 Task: Open Card Card0000000163 in Board Board0000000041 in Workspace WS0000000014 in Trello. Add Member carxxstreet791@gmail.com to Card Card0000000163 in Board Board0000000041 in Workspace WS0000000014 in Trello. Add Orange Label titled Label0000000163 to Card Card0000000163 in Board Board0000000041 in Workspace WS0000000014 in Trello. Add Checklist CL0000000163 to Card Card0000000163 in Board Board0000000041 in Workspace WS0000000014 in Trello. Add Dates with Start Date as Oct 01 2023 and Due Date as Oct 31 2023 to Card Card0000000163 in Board Board0000000041 in Workspace WS0000000014 in Trello
Action: Mouse moved to (637, 58)
Screenshot: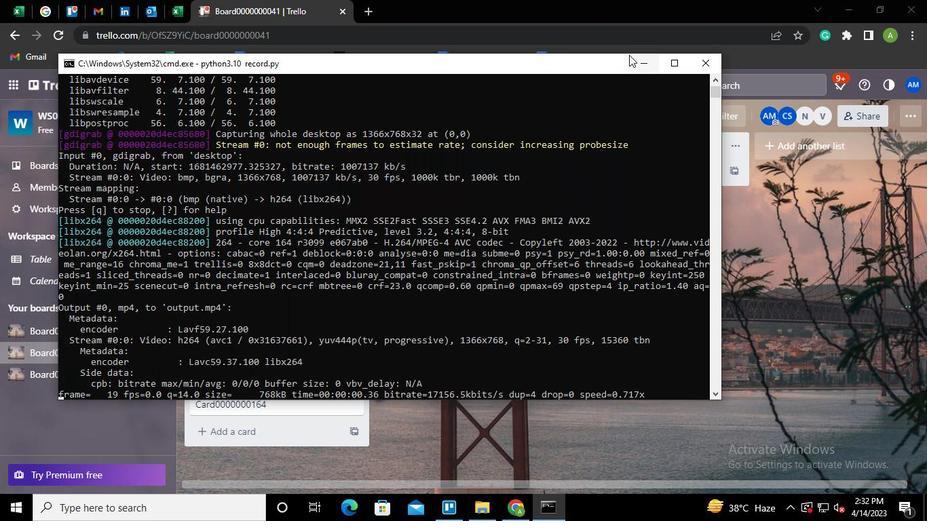 
Action: Mouse pressed left at (637, 58)
Screenshot: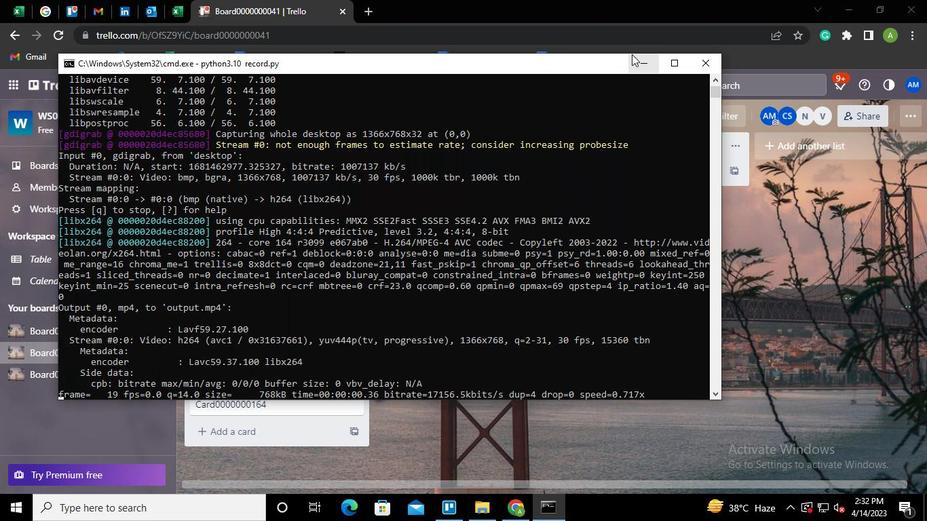 
Action: Mouse moved to (260, 380)
Screenshot: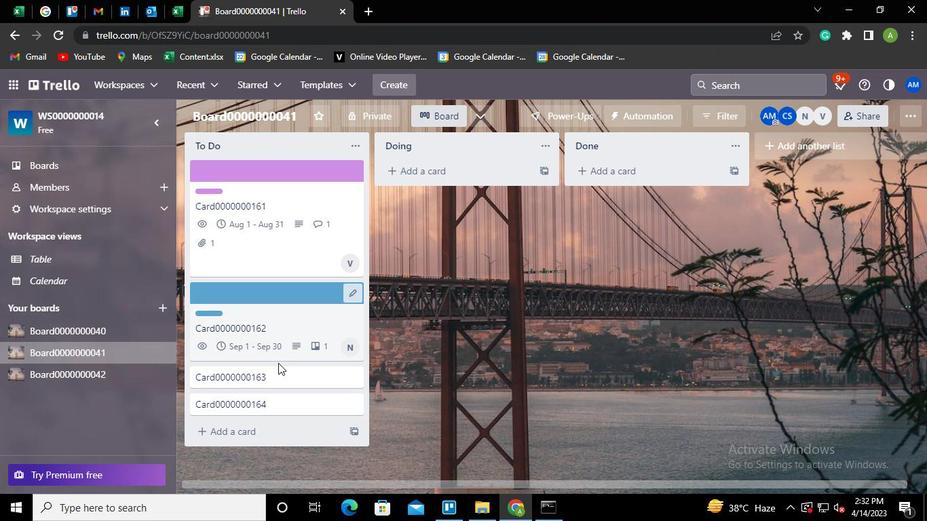 
Action: Mouse pressed left at (260, 380)
Screenshot: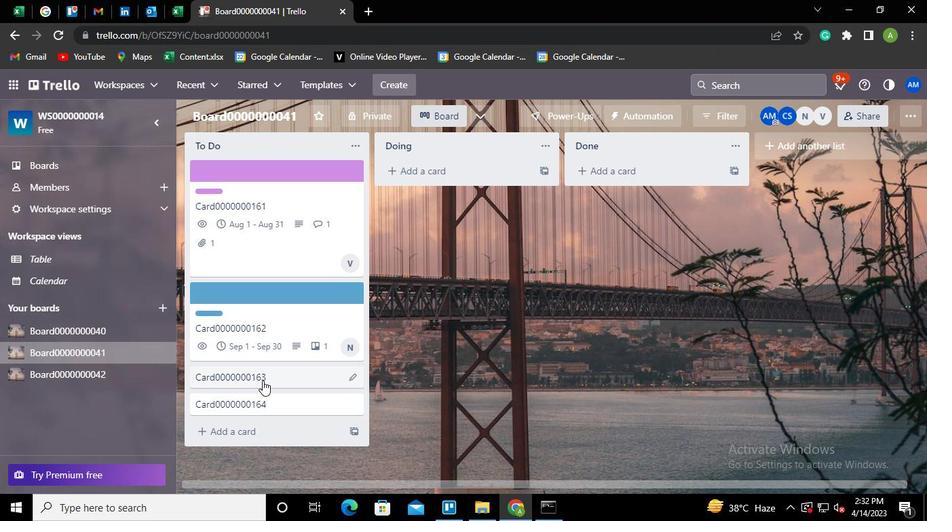 
Action: Mouse moved to (629, 233)
Screenshot: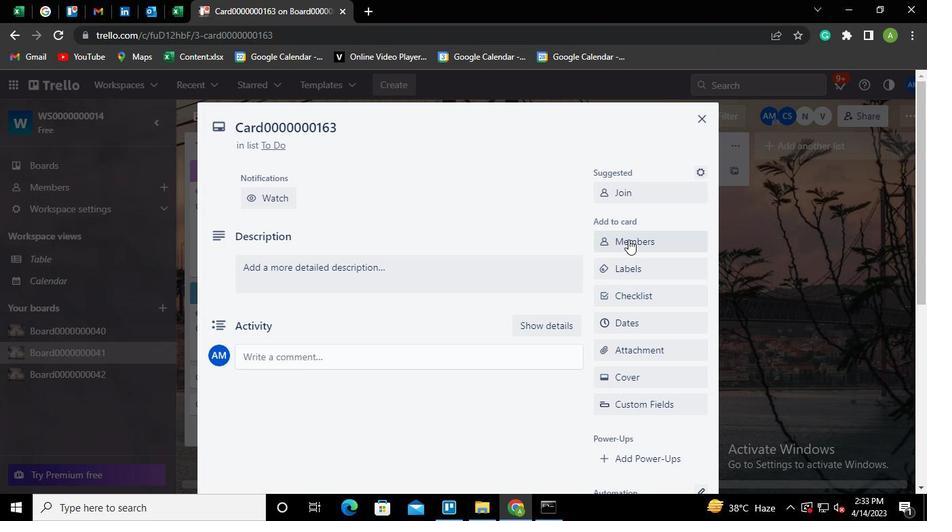 
Action: Mouse pressed left at (629, 233)
Screenshot: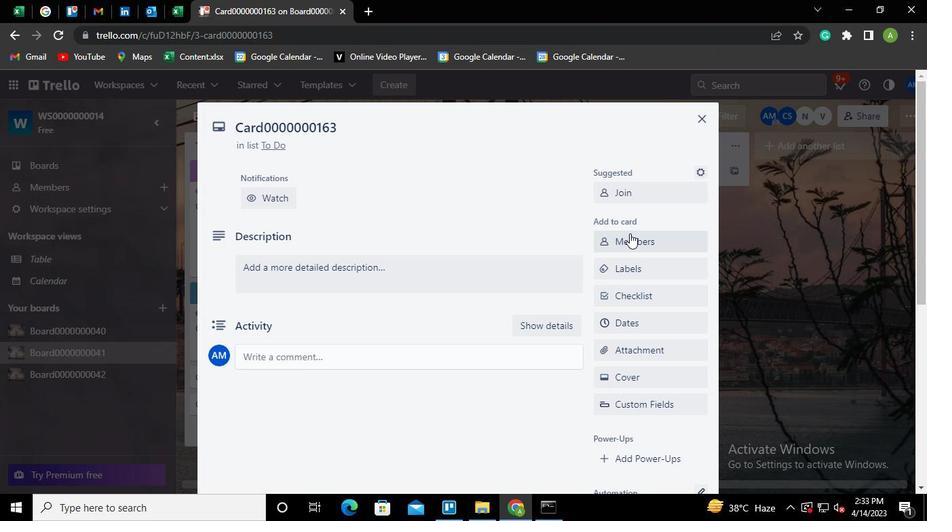 
Action: Keyboard Key.shift
Screenshot: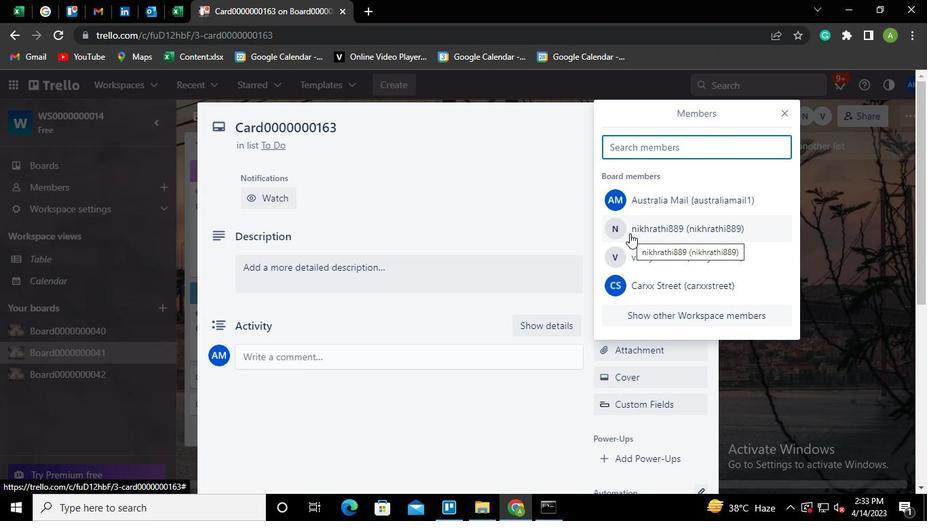 
Action: Keyboard Key.shift
Screenshot: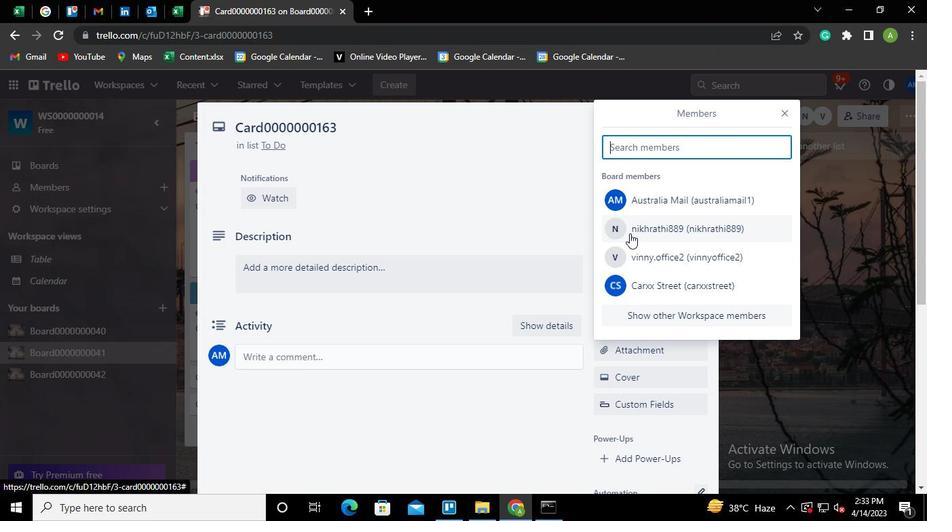 
Action: Keyboard C
Screenshot: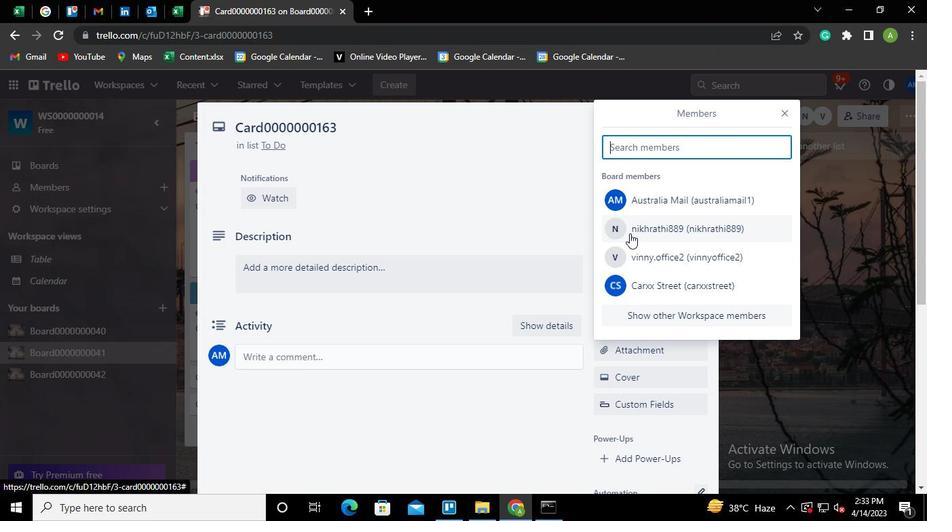 
Action: Keyboard a
Screenshot: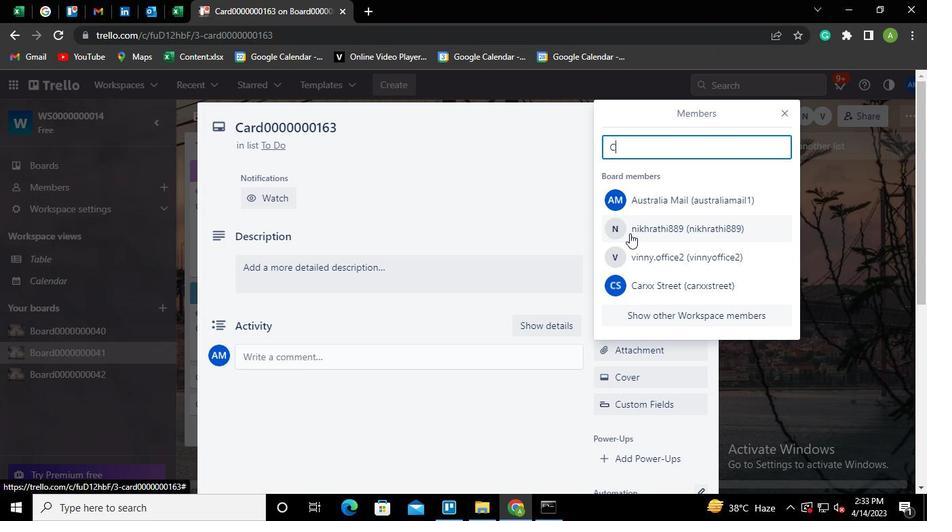
Action: Keyboard r
Screenshot: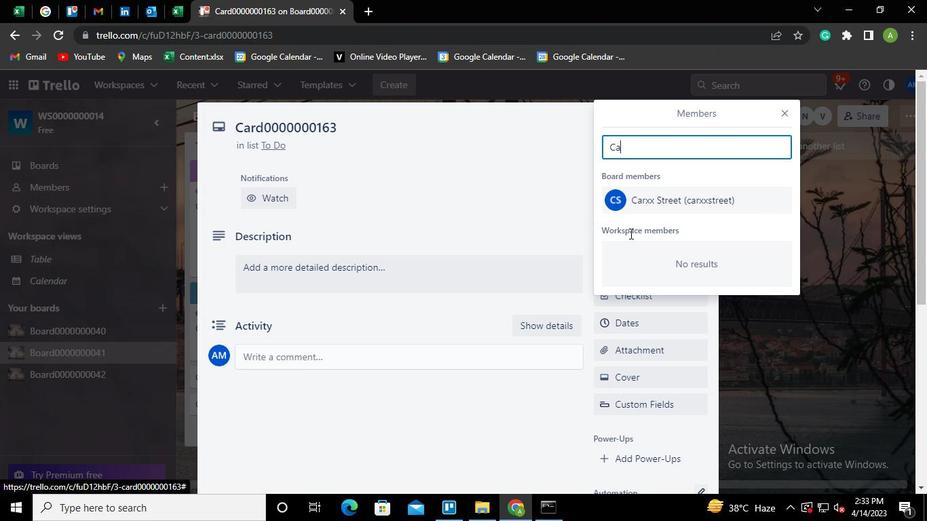 
Action: Mouse moved to (616, 196)
Screenshot: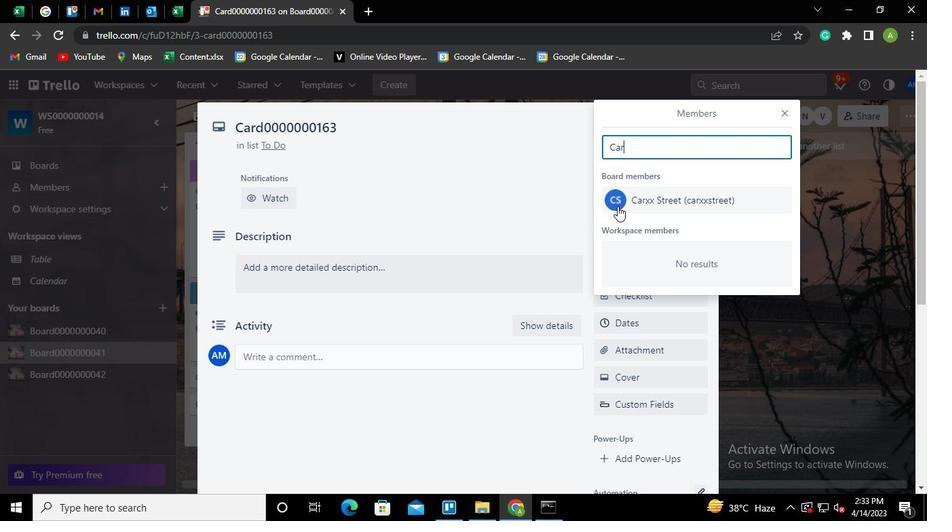 
Action: Mouse pressed left at (616, 196)
Screenshot: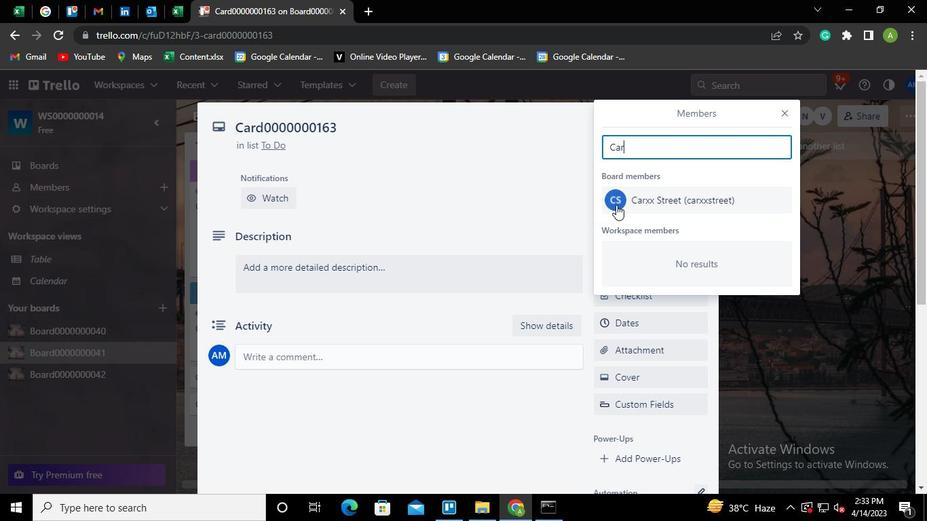 
Action: Mouse moved to (521, 187)
Screenshot: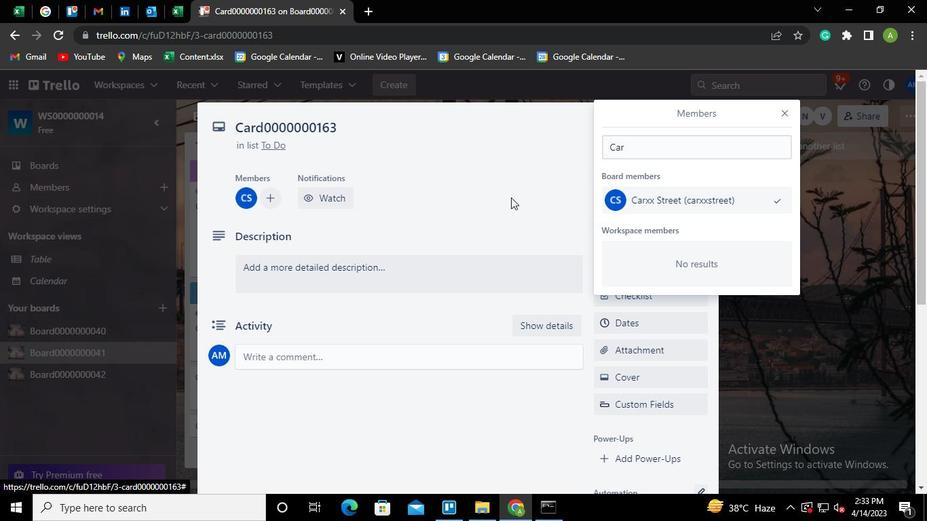 
Action: Mouse pressed left at (521, 187)
Screenshot: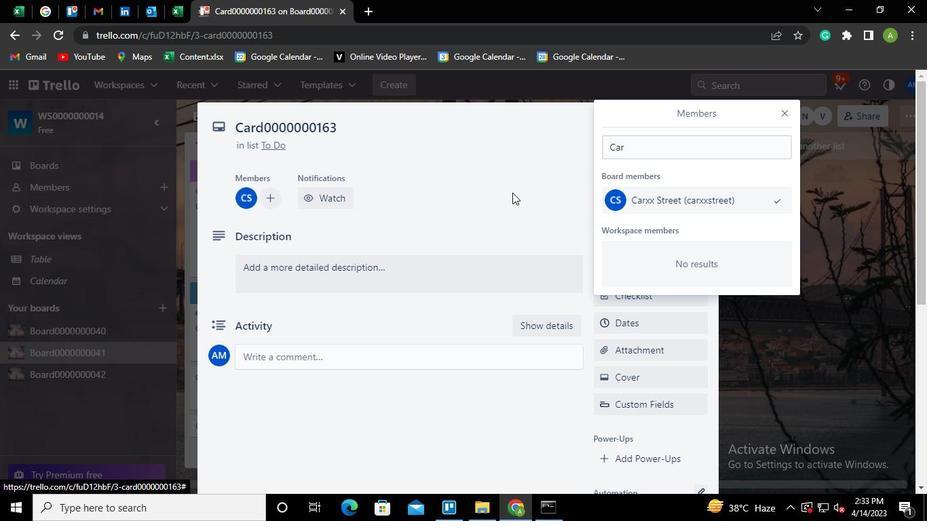 
Action: Mouse moved to (619, 269)
Screenshot: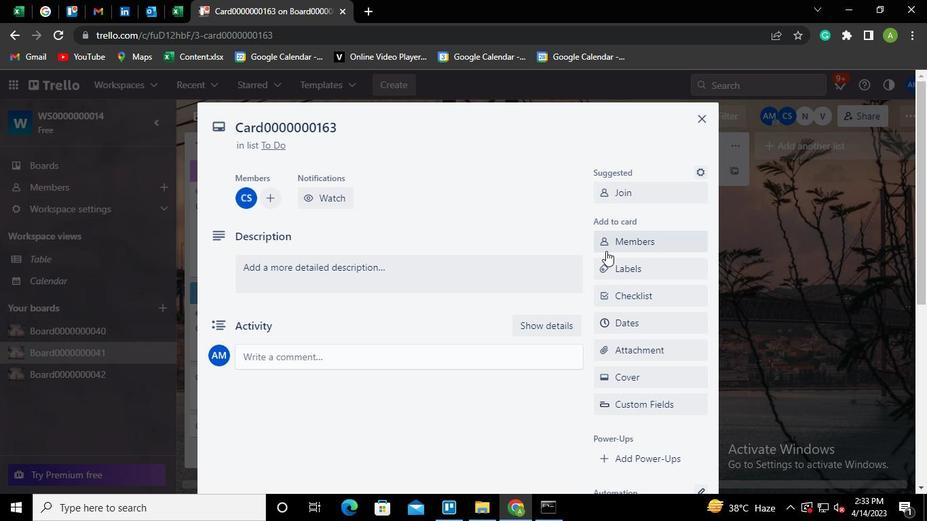 
Action: Mouse pressed left at (619, 269)
Screenshot: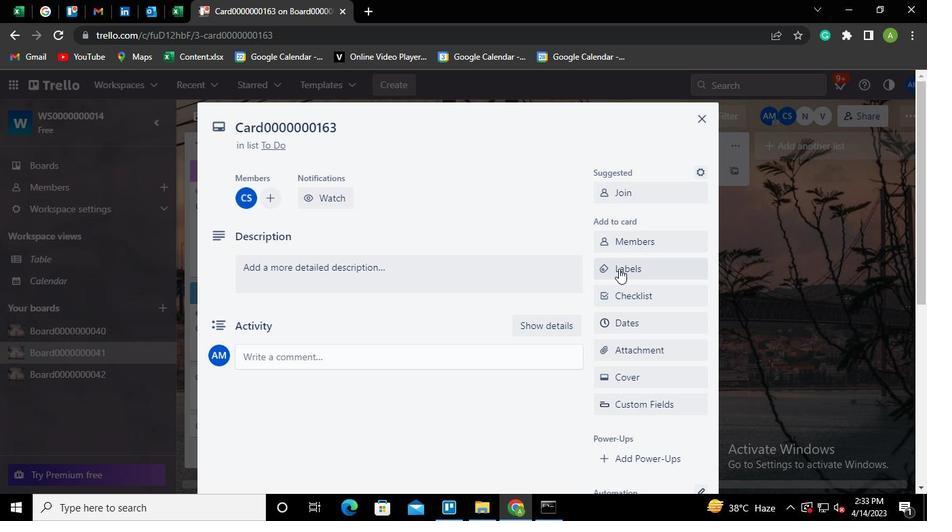
Action: Mouse moved to (616, 245)
Screenshot: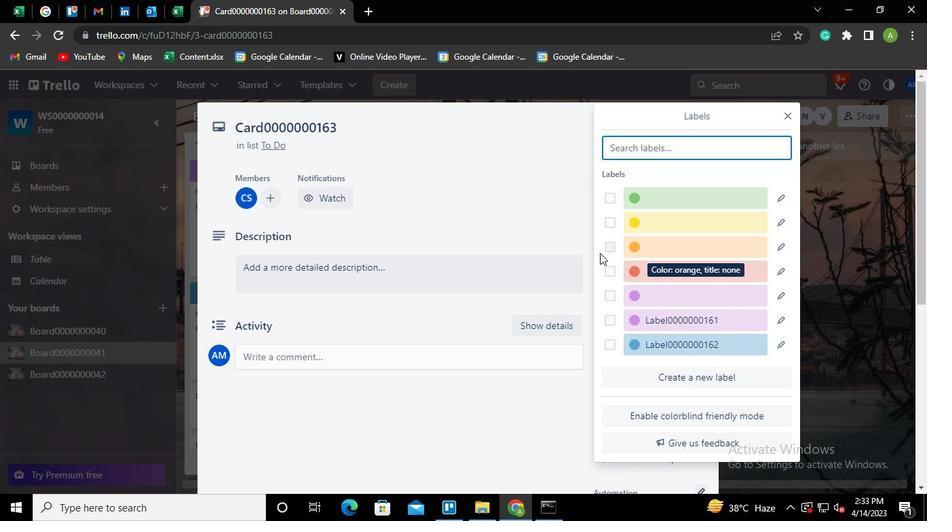 
Action: Mouse pressed left at (616, 245)
Screenshot: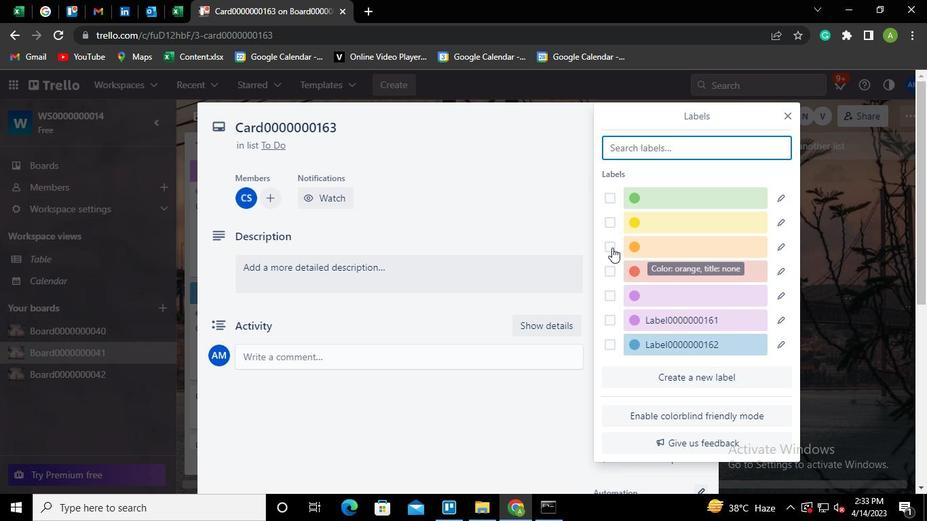
Action: Mouse moved to (782, 247)
Screenshot: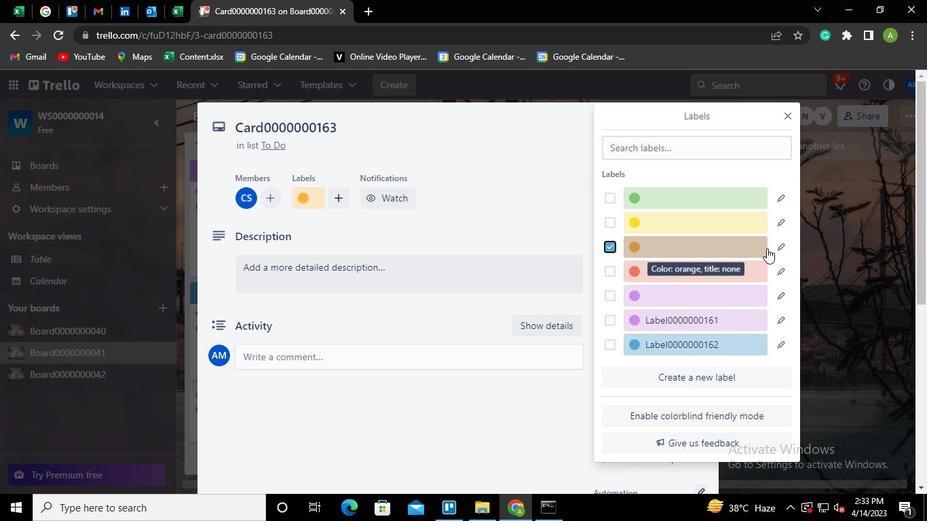
Action: Mouse pressed left at (782, 247)
Screenshot: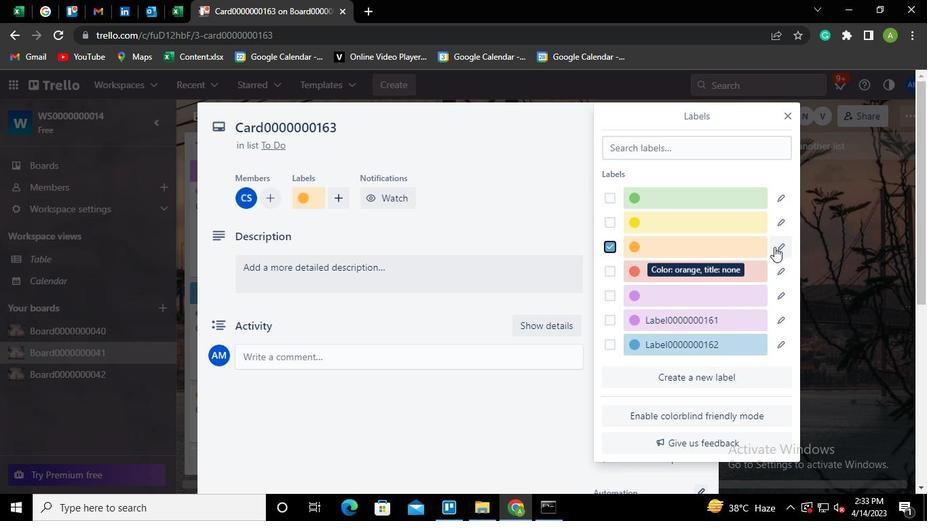 
Action: Keyboard Key.shift
Screenshot: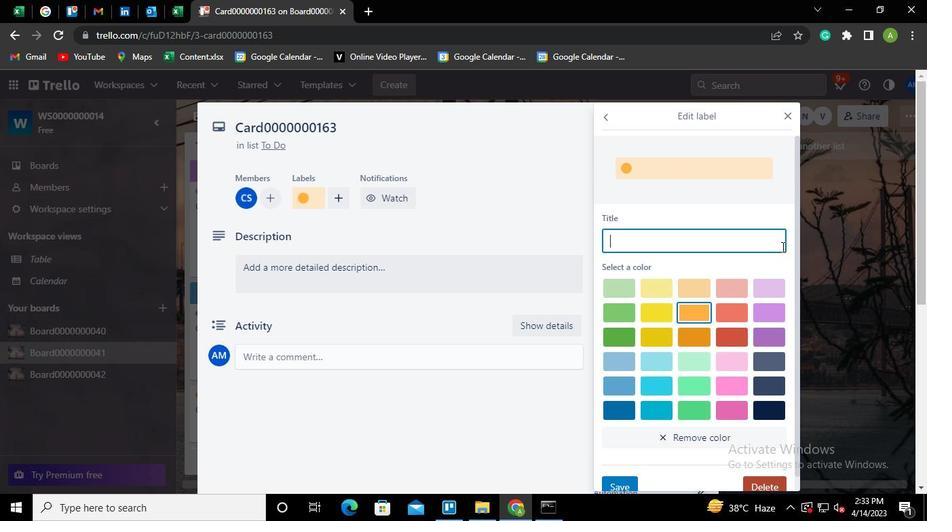 
Action: Keyboard L
Screenshot: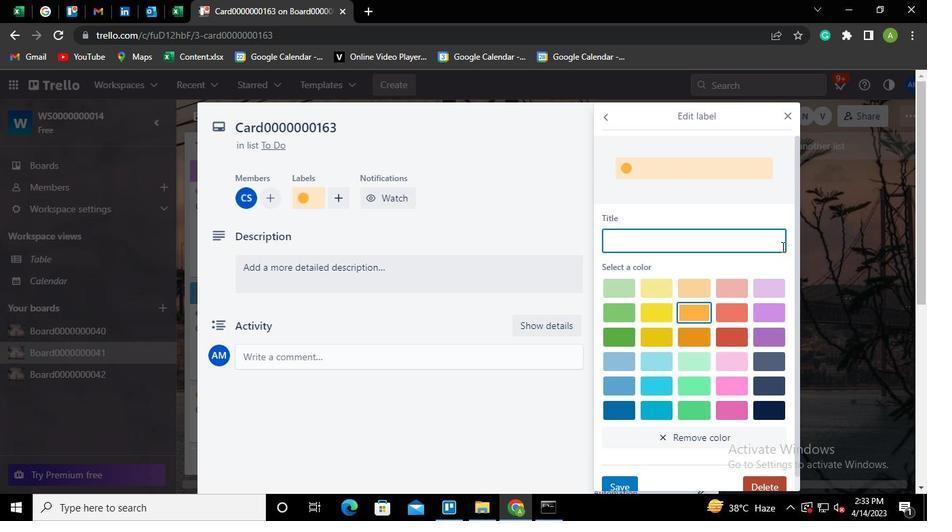 
Action: Keyboard a
Screenshot: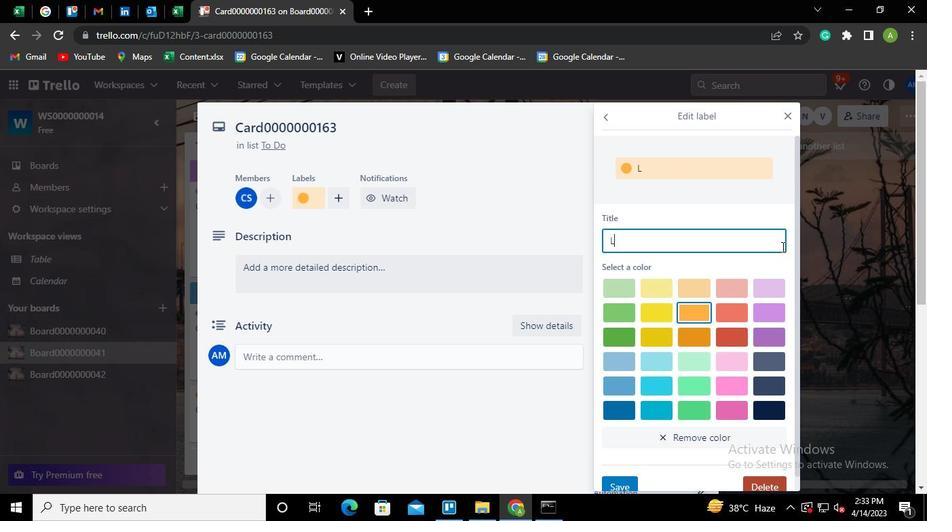 
Action: Keyboard b
Screenshot: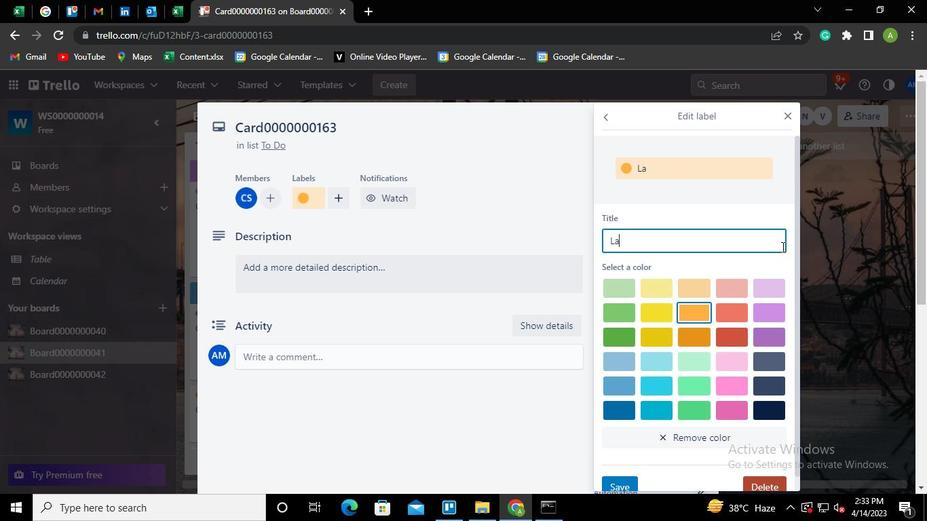 
Action: Keyboard e
Screenshot: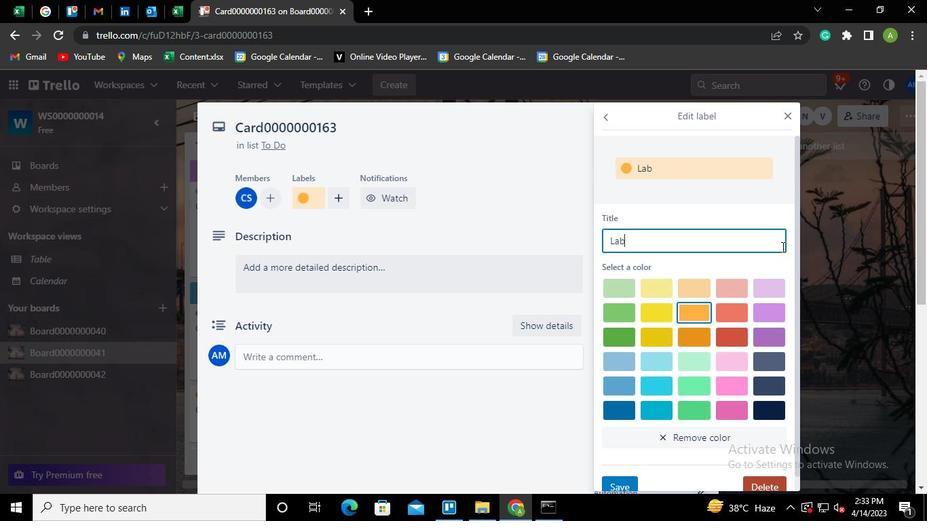 
Action: Keyboard l
Screenshot: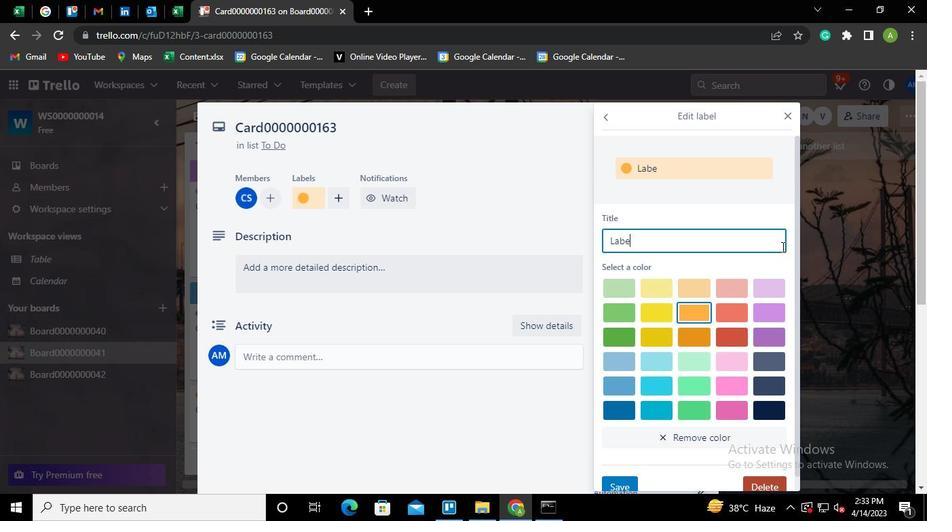 
Action: Keyboard <96>
Screenshot: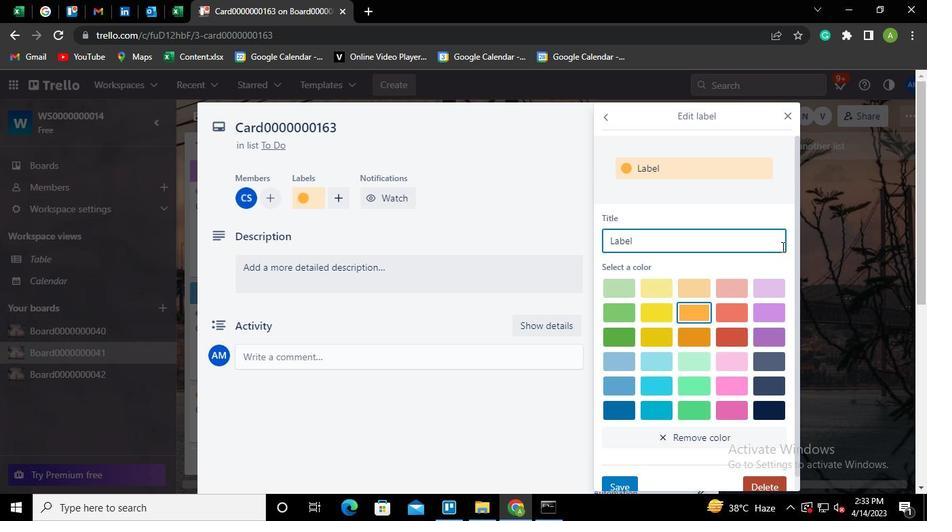 
Action: Keyboard <96>
Screenshot: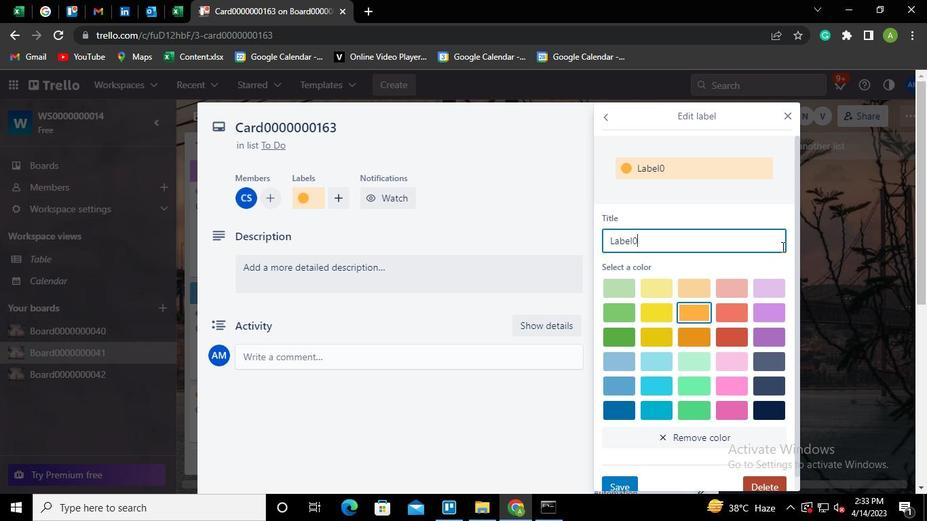 
Action: Keyboard <96>
Screenshot: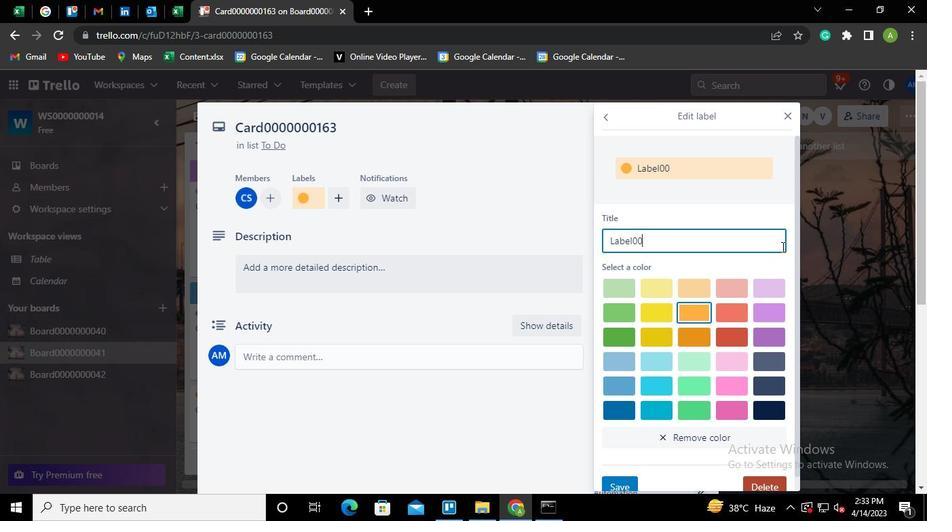 
Action: Keyboard <96>
Screenshot: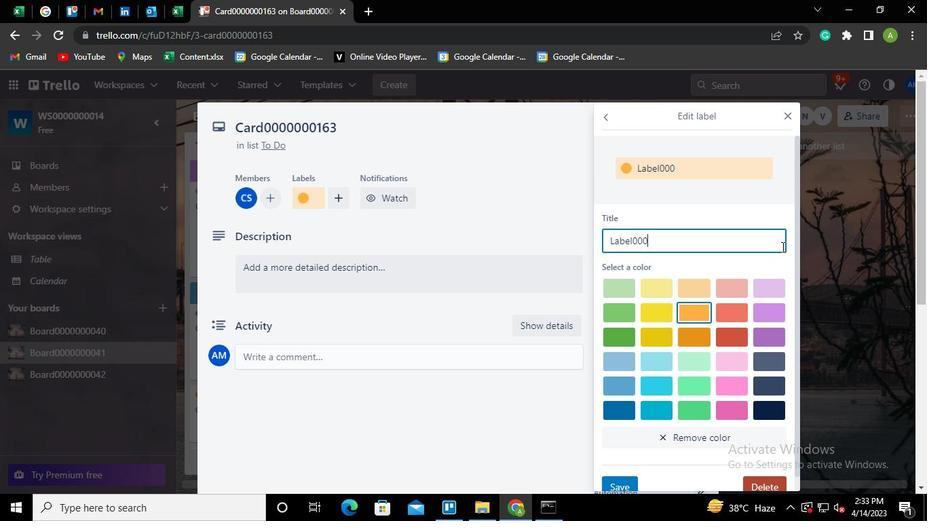 
Action: Keyboard <96>
Screenshot: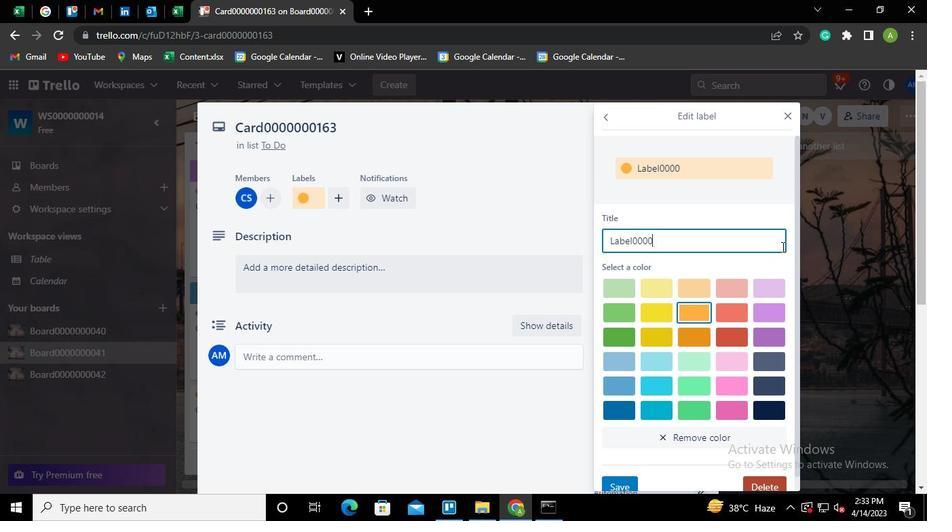 
Action: Keyboard <96>
Screenshot: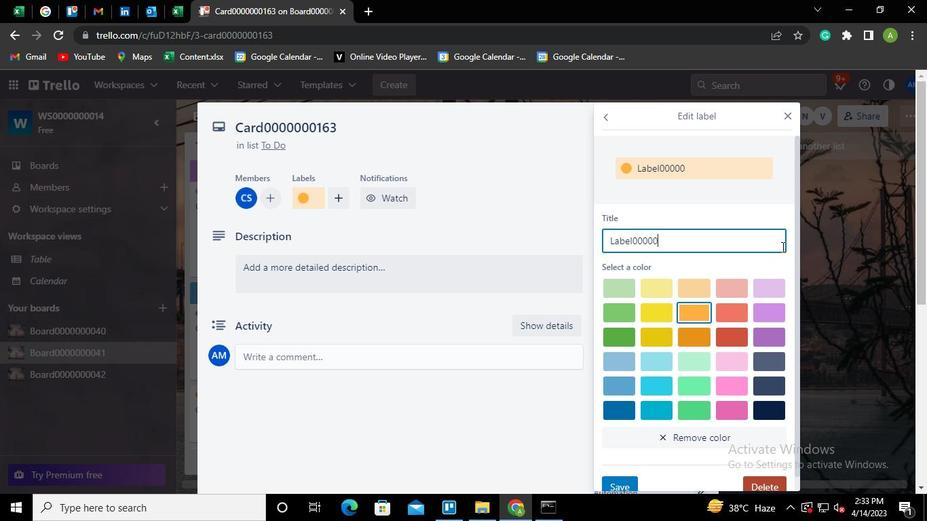 
Action: Keyboard <96>
Screenshot: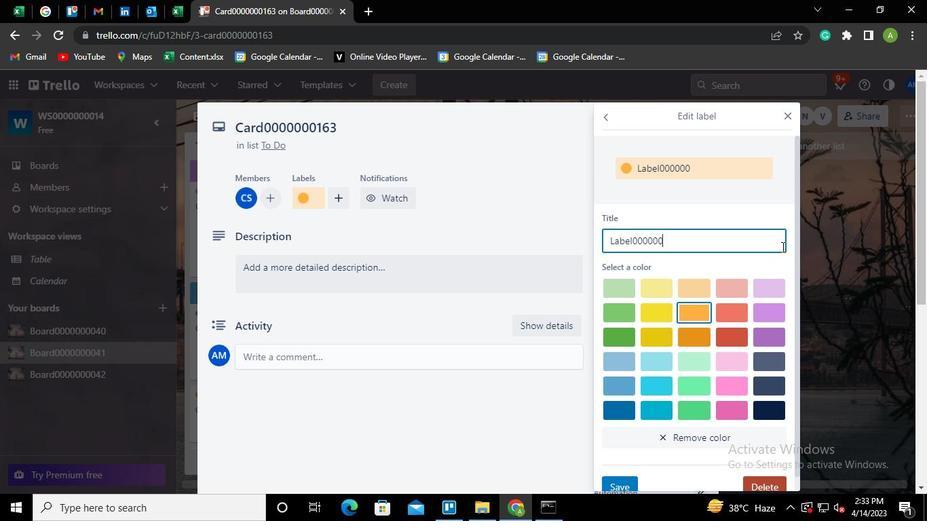 
Action: Keyboard <97>
Screenshot: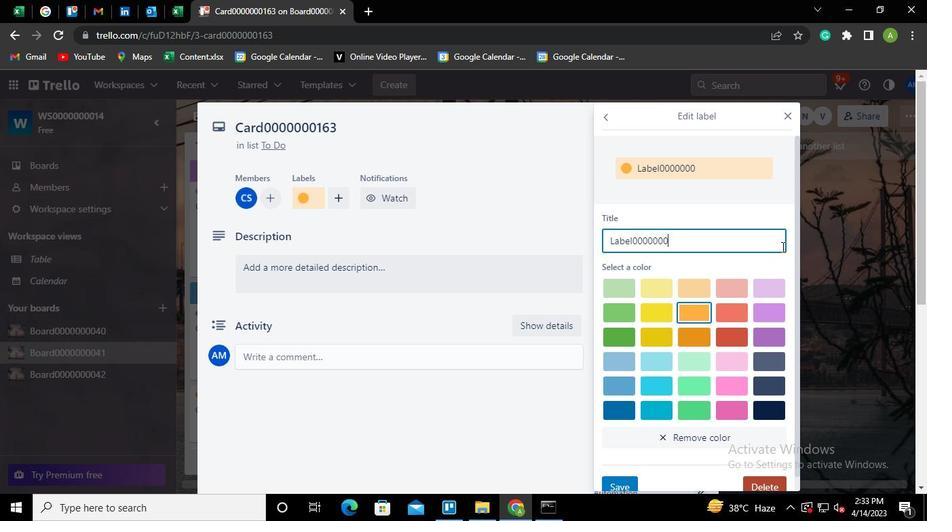 
Action: Keyboard <102>
Screenshot: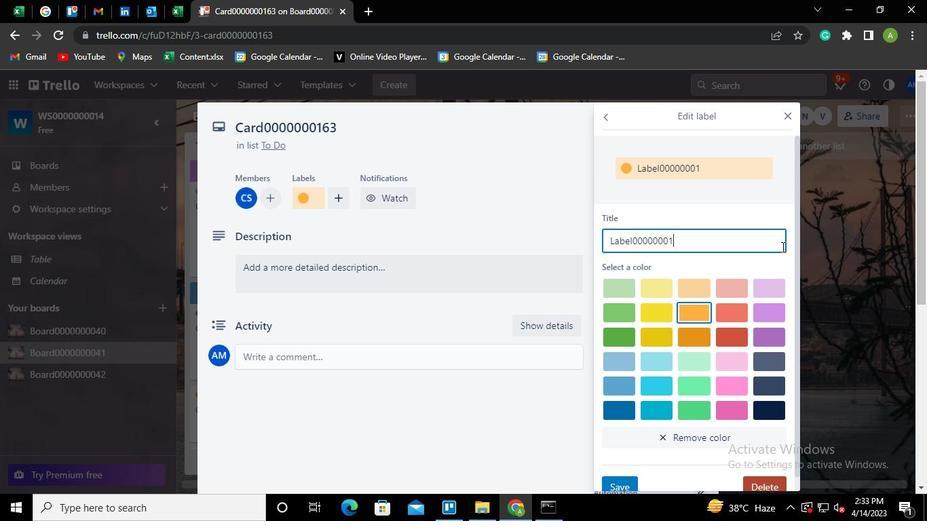 
Action: Keyboard <99>
Screenshot: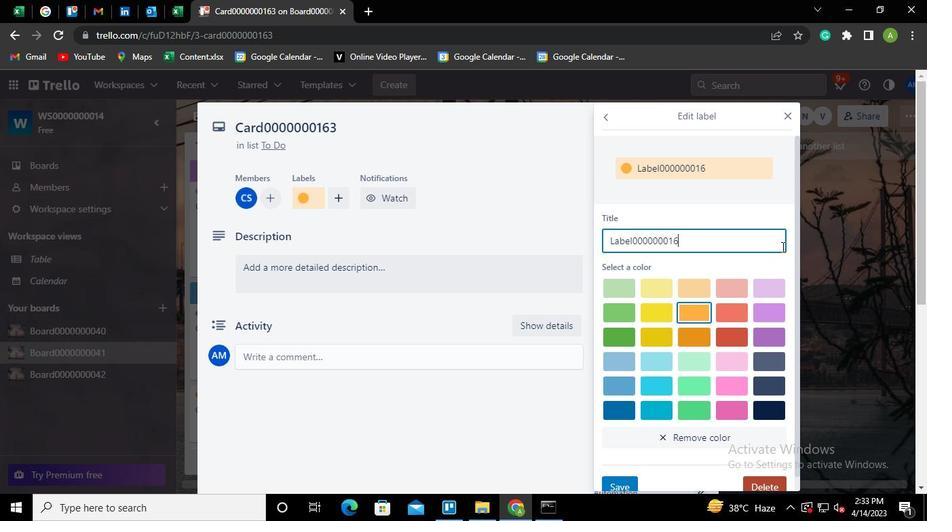 
Action: Mouse moved to (621, 486)
Screenshot: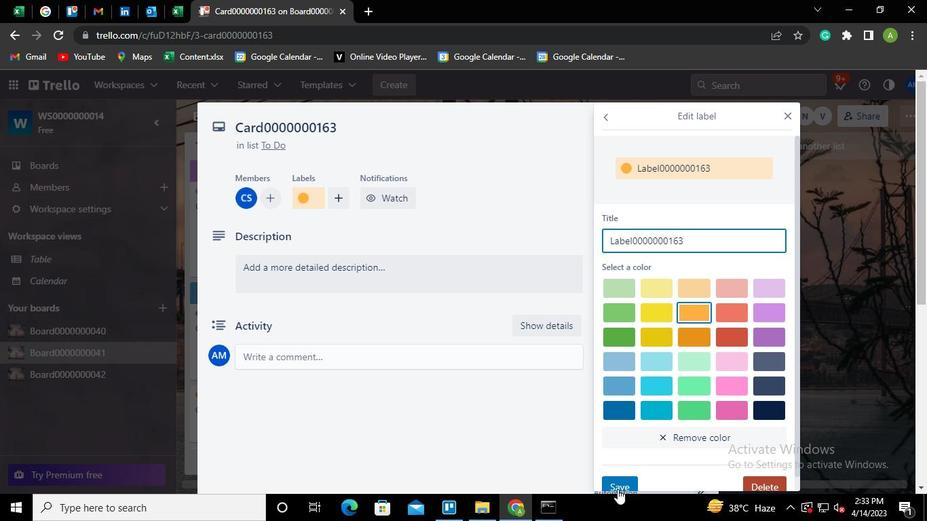 
Action: Mouse pressed left at (621, 486)
Screenshot: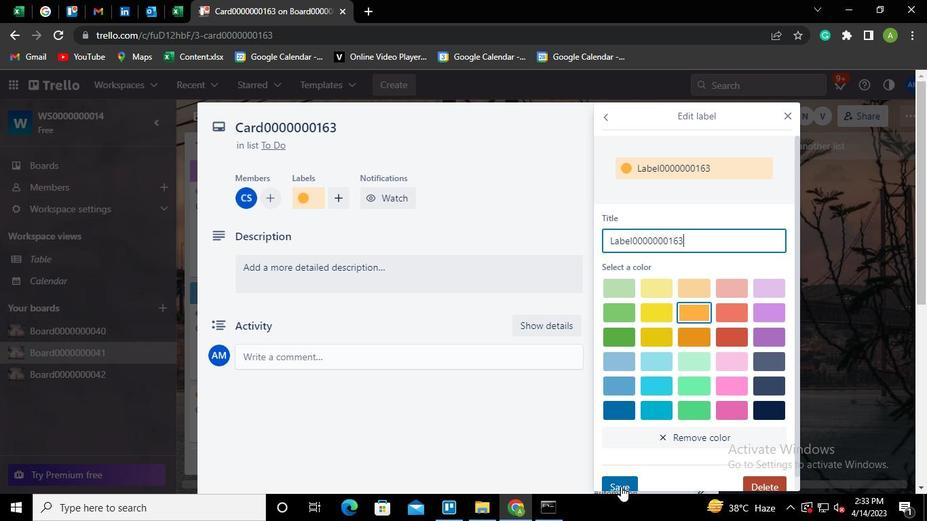 
Action: Mouse moved to (550, 206)
Screenshot: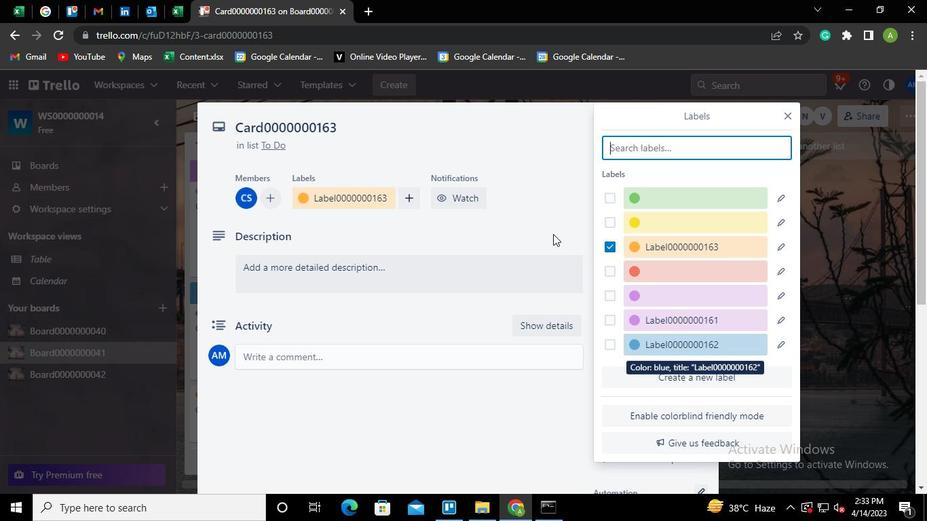 
Action: Mouse pressed left at (550, 206)
Screenshot: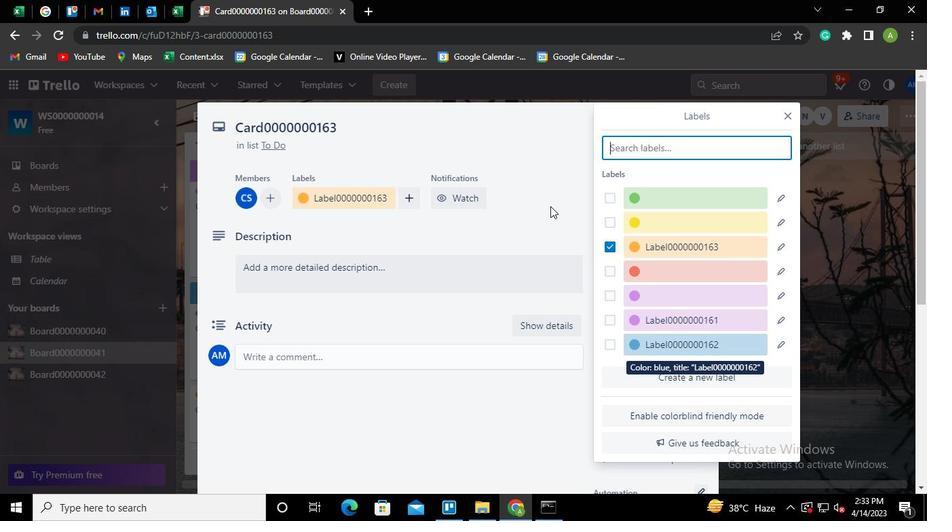 
Action: Mouse moved to (624, 292)
Screenshot: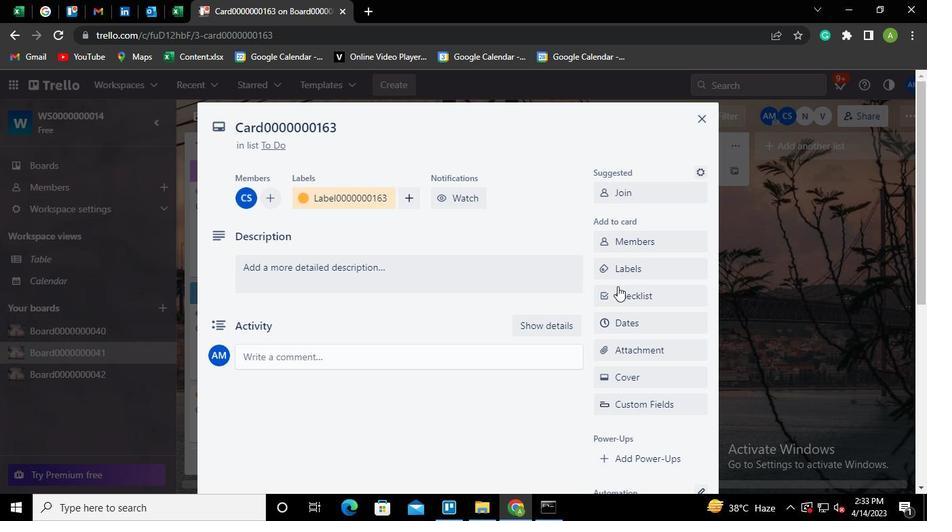 
Action: Mouse pressed left at (624, 292)
Screenshot: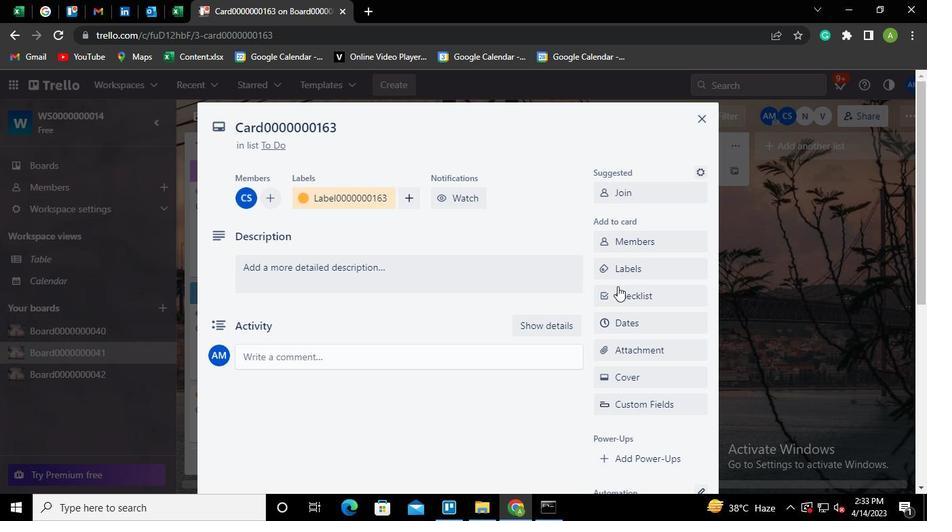 
Action: Mouse moved to (624, 295)
Screenshot: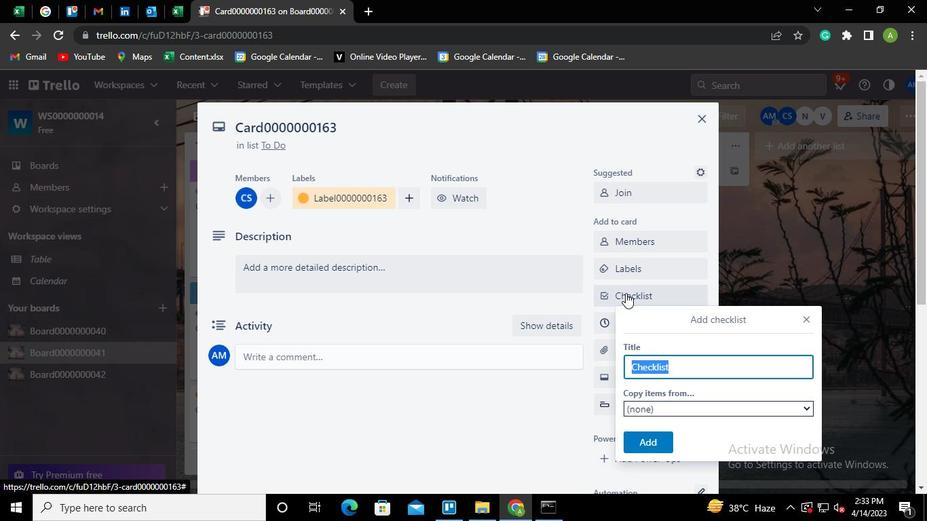 
Action: Keyboard Key.shift
Screenshot: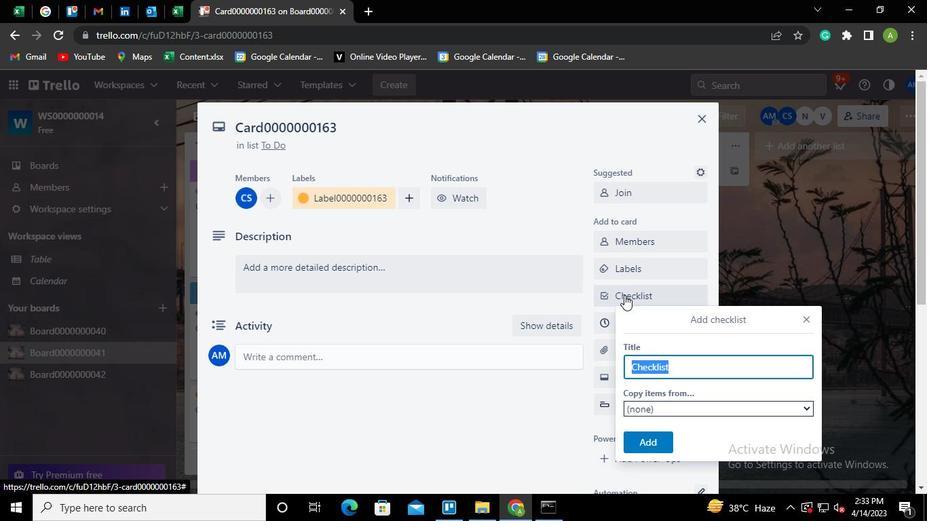 
Action: Keyboard C
Screenshot: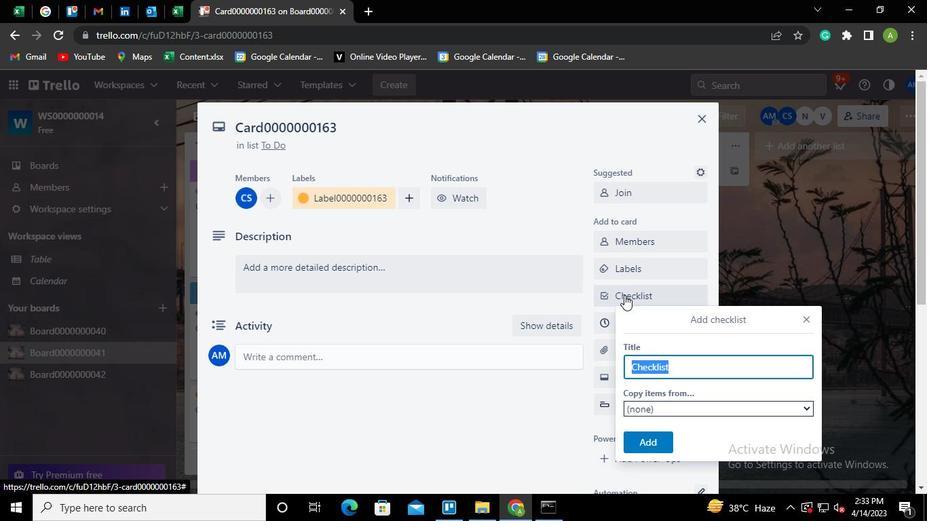 
Action: Keyboard L
Screenshot: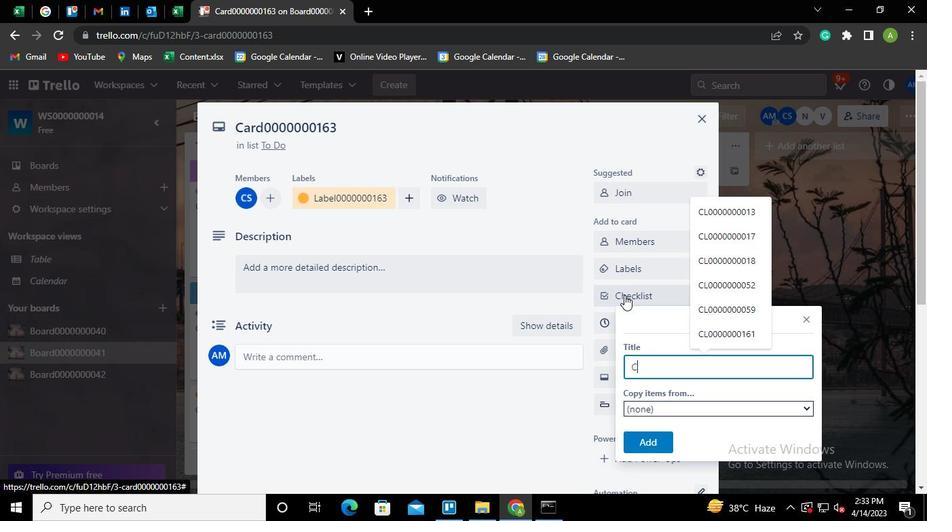 
Action: Keyboard <96>
Screenshot: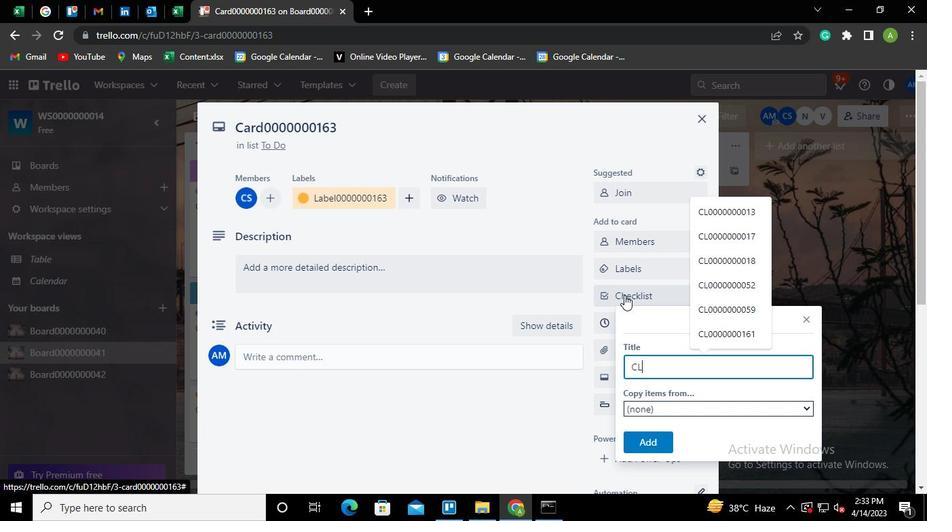 
Action: Keyboard <96>
Screenshot: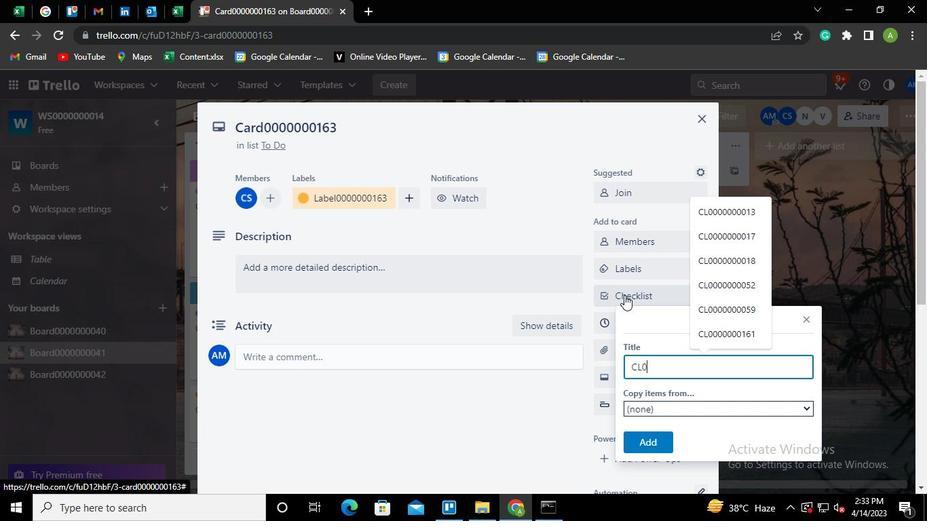 
Action: Keyboard <96>
Screenshot: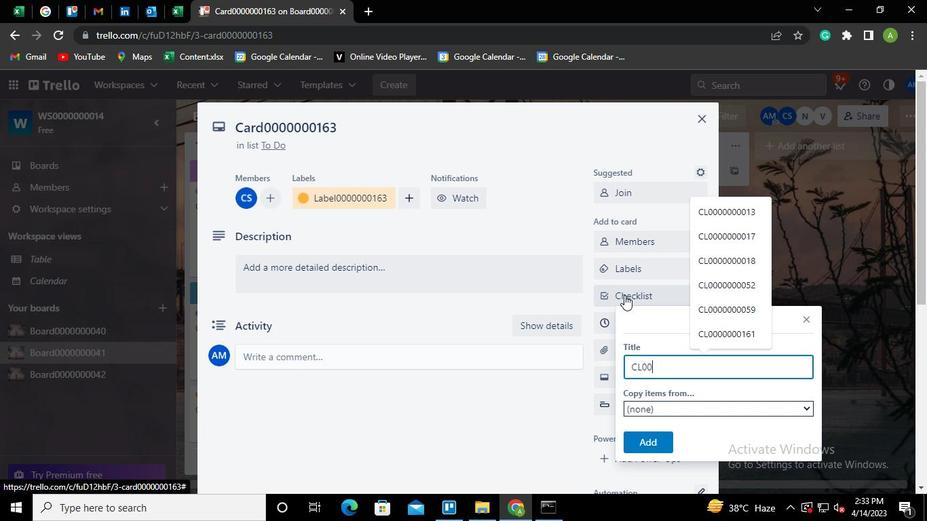 
Action: Keyboard <96>
Screenshot: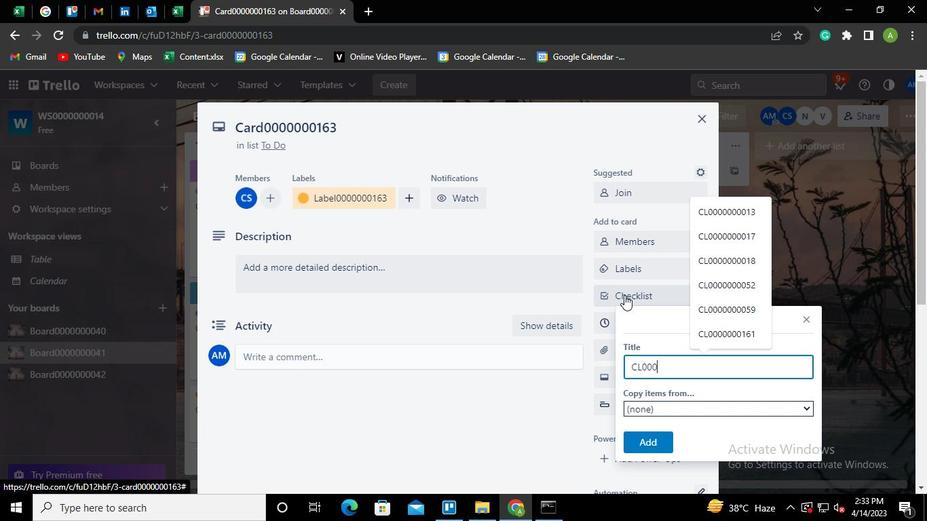 
Action: Keyboard <96>
Screenshot: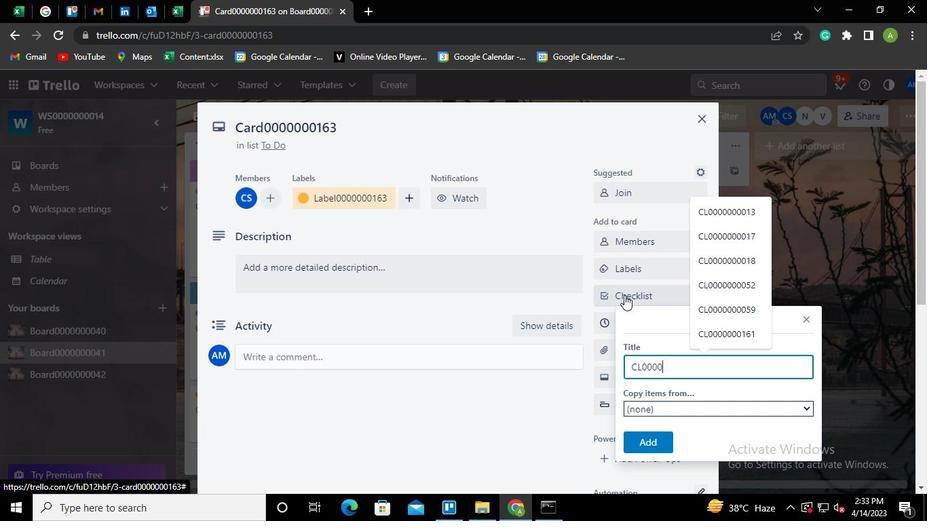 
Action: Keyboard <96>
Screenshot: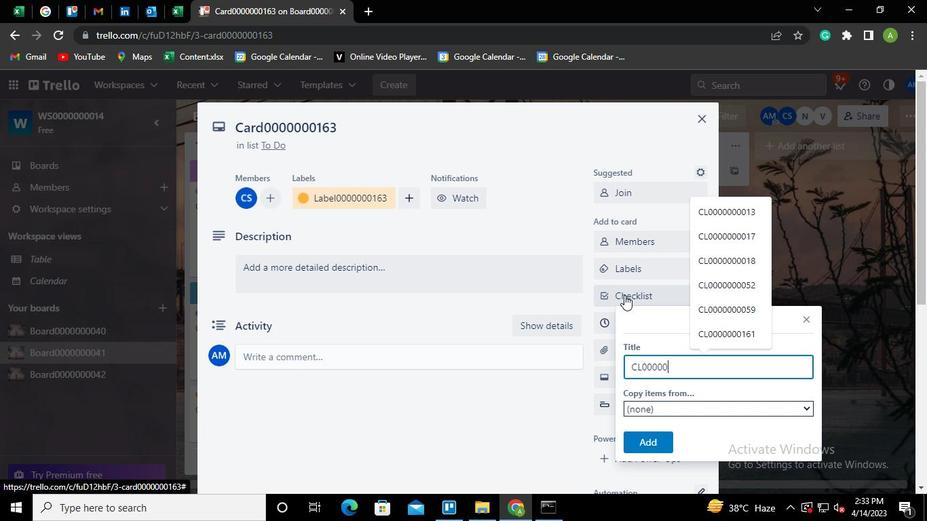 
Action: Keyboard <96>
Screenshot: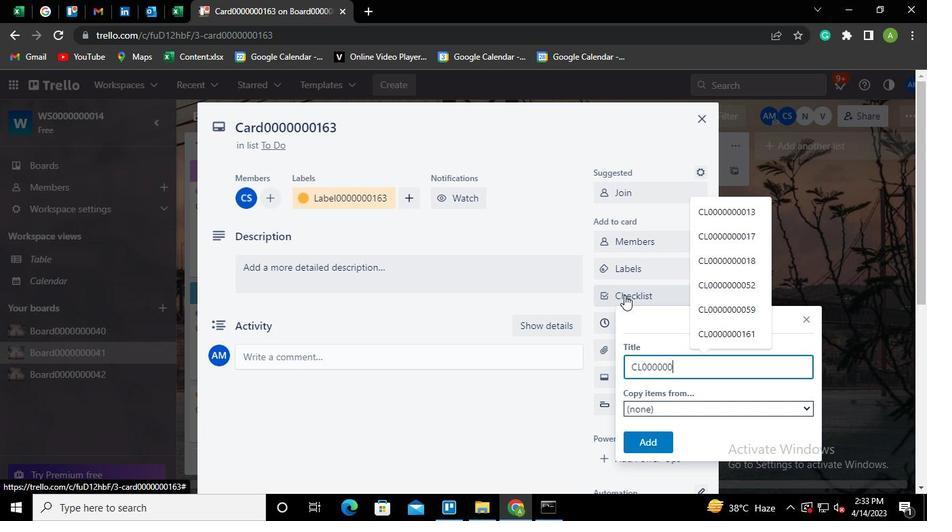 
Action: Keyboard <97>
Screenshot: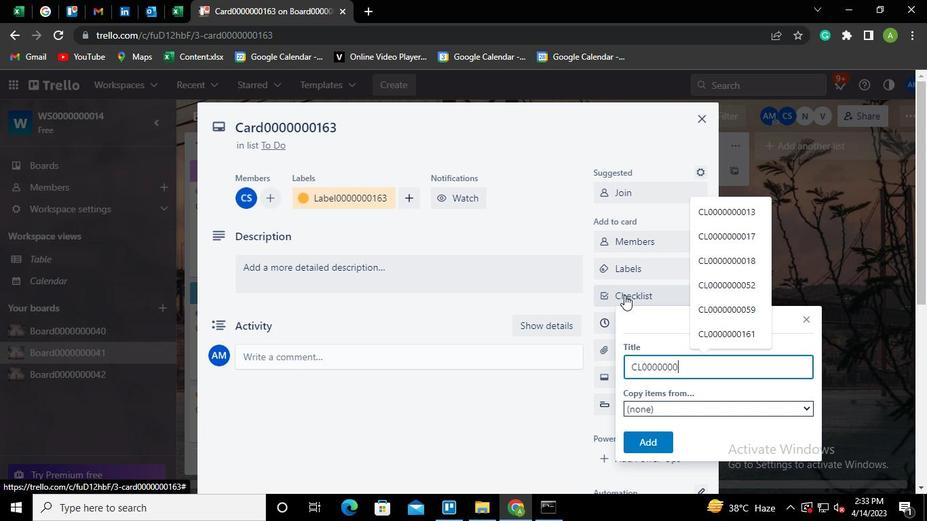 
Action: Keyboard <102>
Screenshot: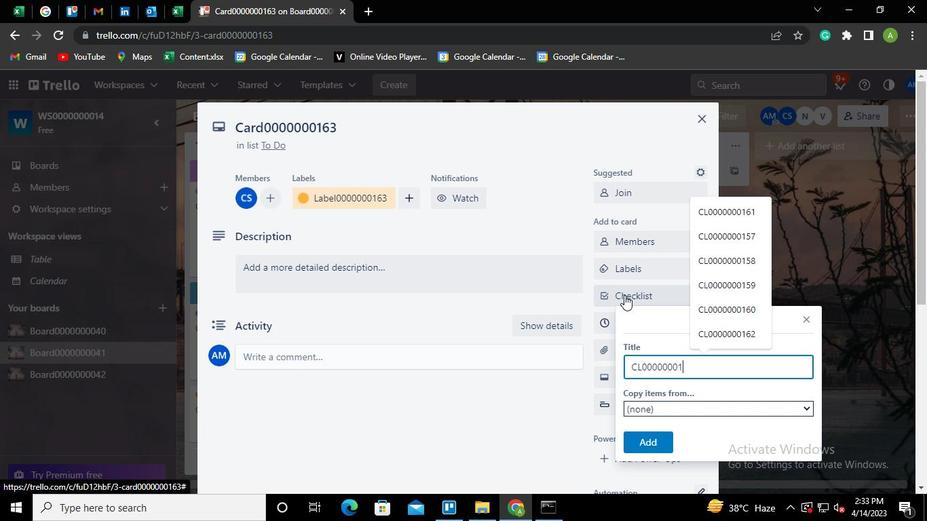 
Action: Keyboard <99>
Screenshot: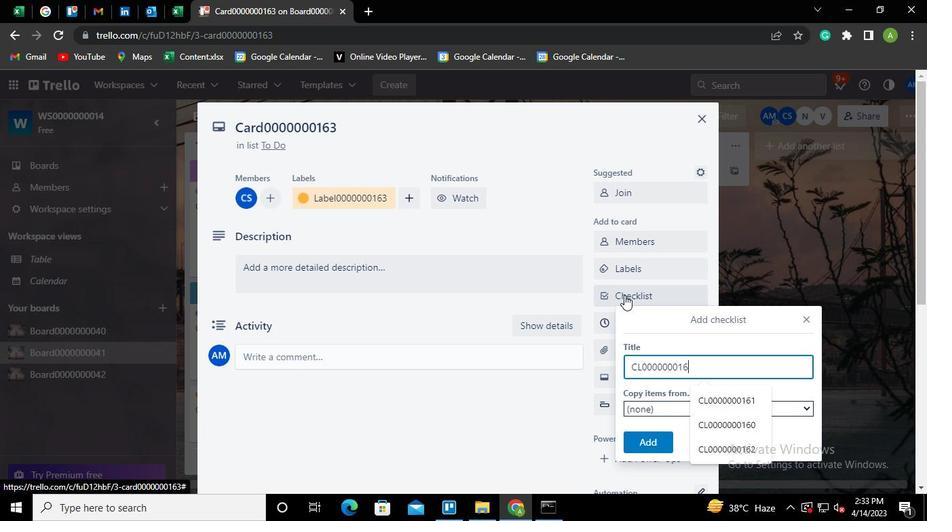 
Action: Mouse moved to (644, 436)
Screenshot: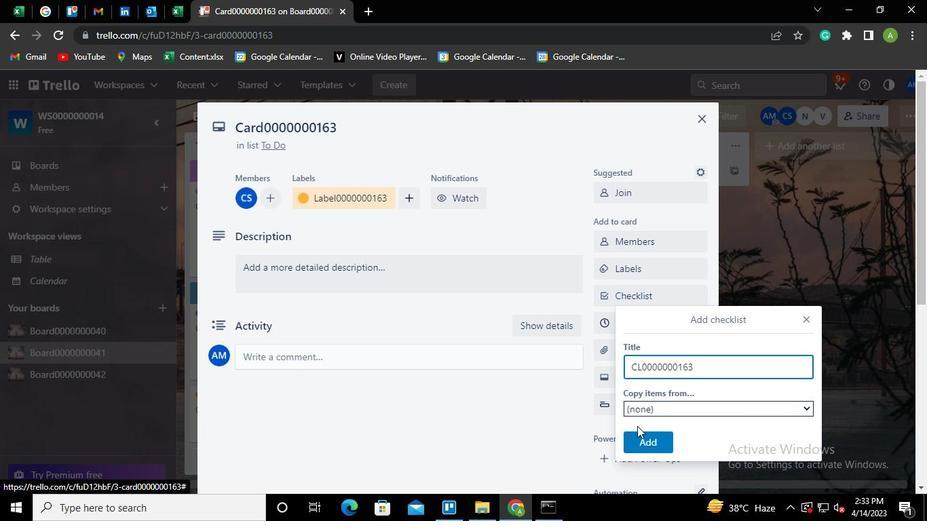 
Action: Mouse pressed left at (644, 436)
Screenshot: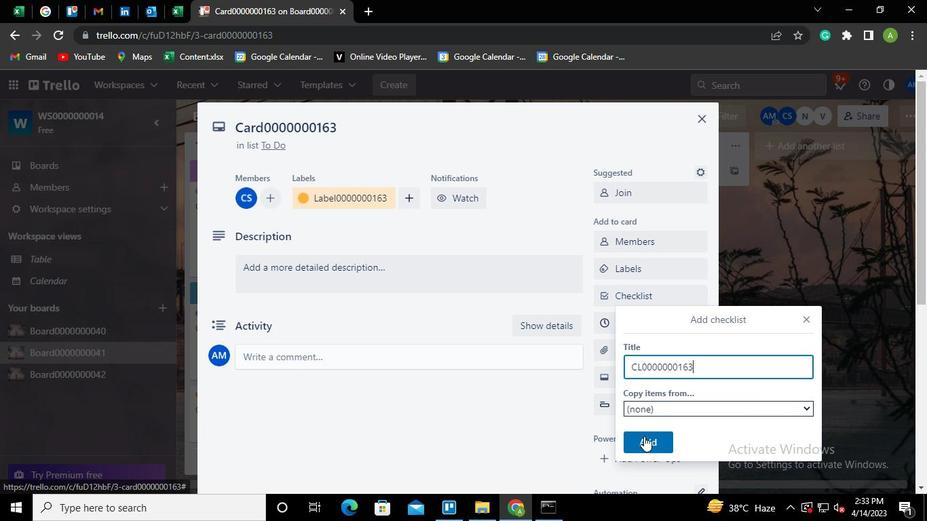 
Action: Mouse moved to (636, 317)
Screenshot: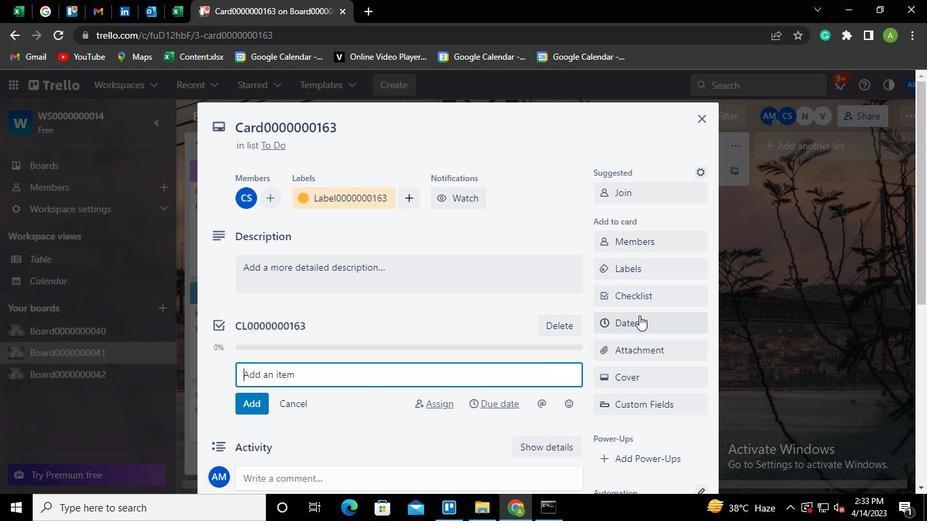 
Action: Mouse pressed left at (636, 317)
Screenshot: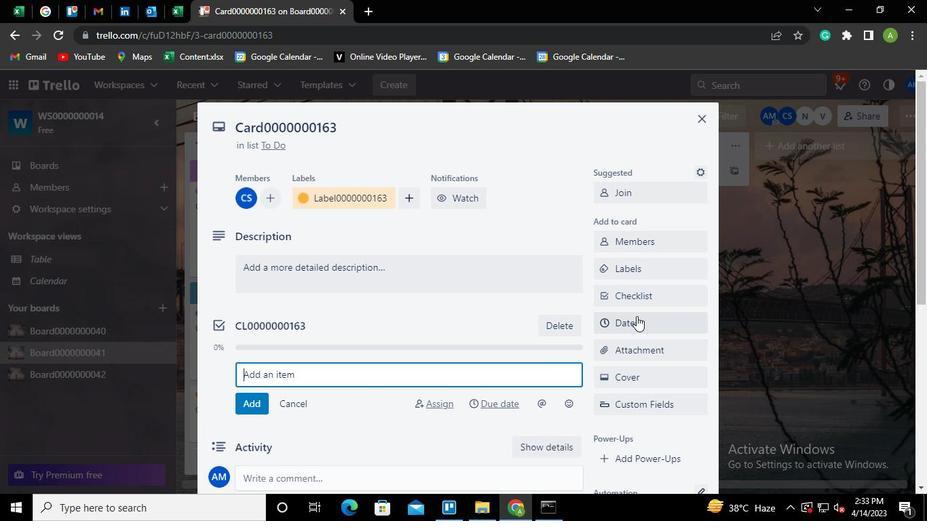 
Action: Mouse moved to (608, 361)
Screenshot: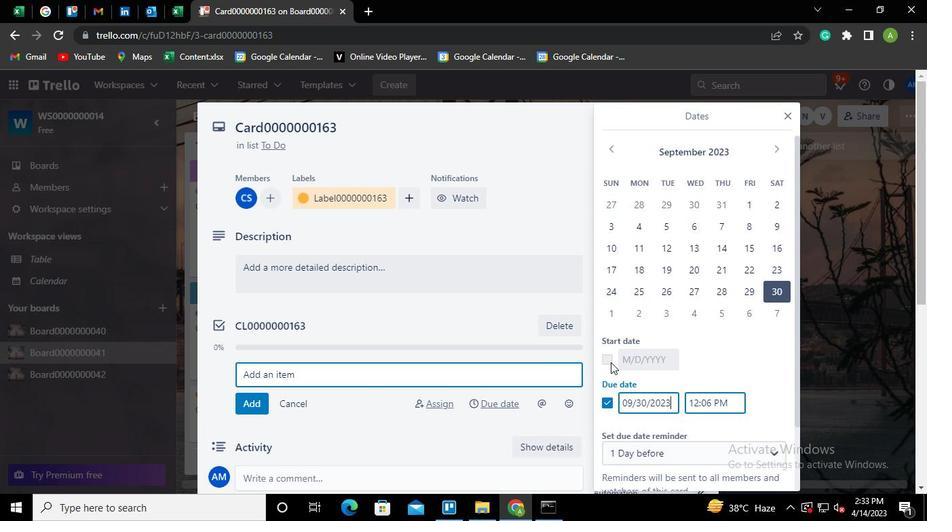 
Action: Mouse pressed left at (608, 361)
Screenshot: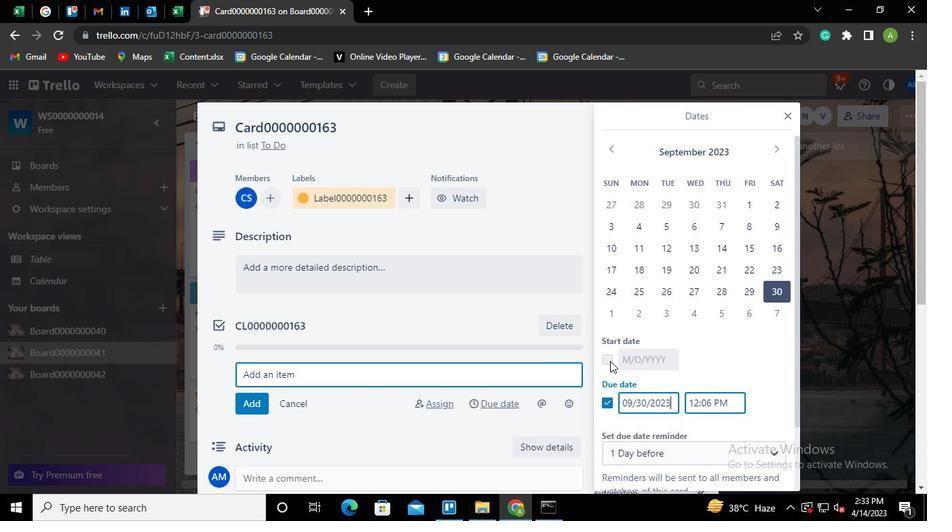 
Action: Mouse moved to (631, 361)
Screenshot: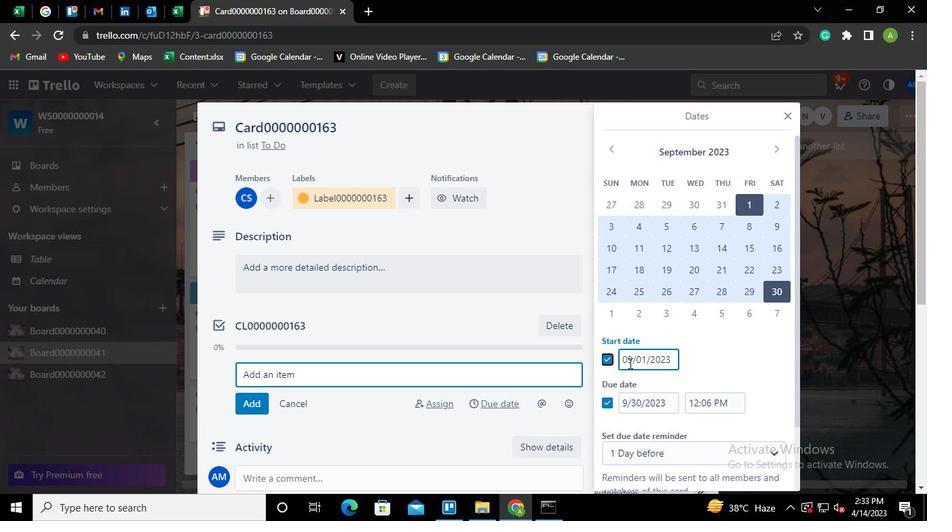 
Action: Mouse pressed left at (631, 361)
Screenshot: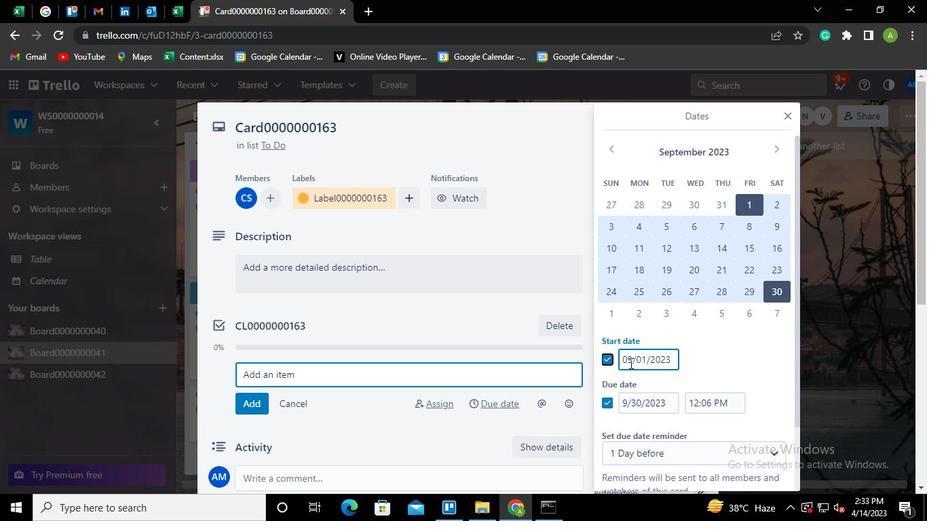 
Action: Mouse moved to (646, 358)
Screenshot: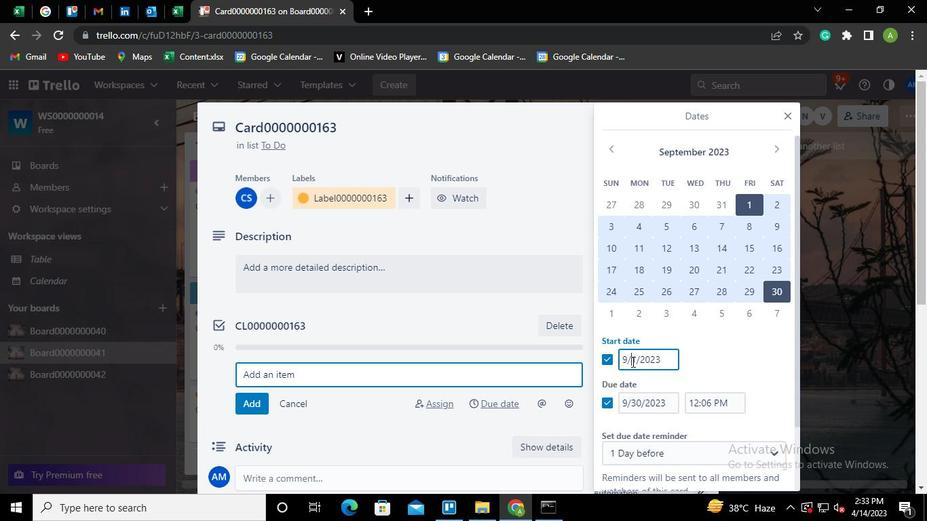 
Action: Keyboard Key.left
Screenshot: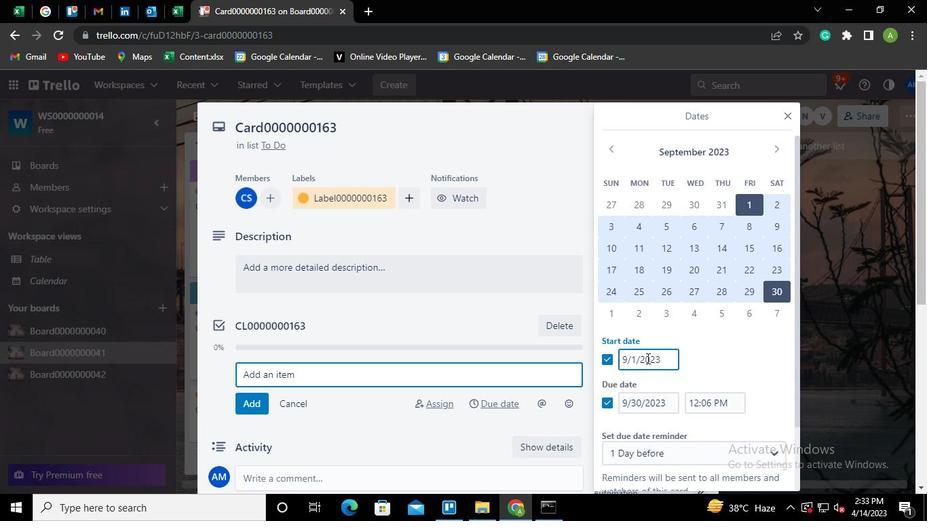 
Action: Keyboard Key.backspace
Screenshot: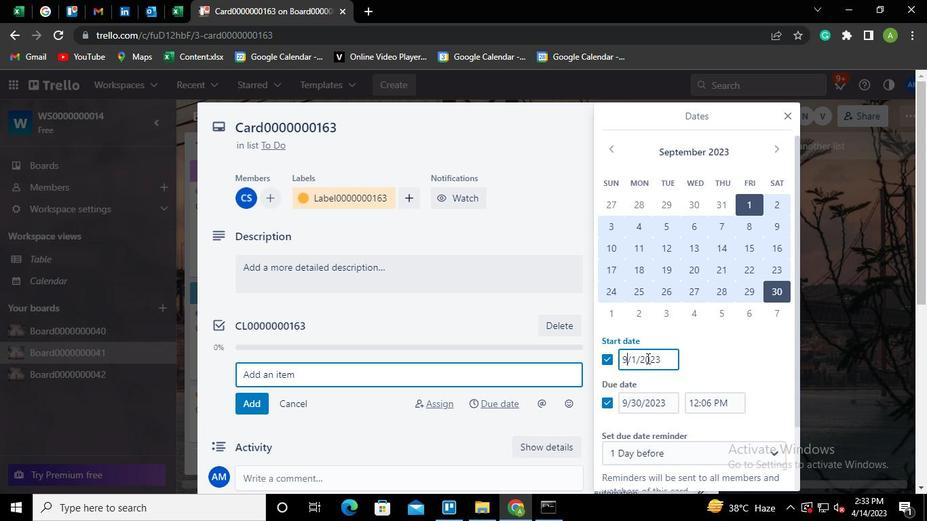 
Action: Keyboard <97>
Screenshot: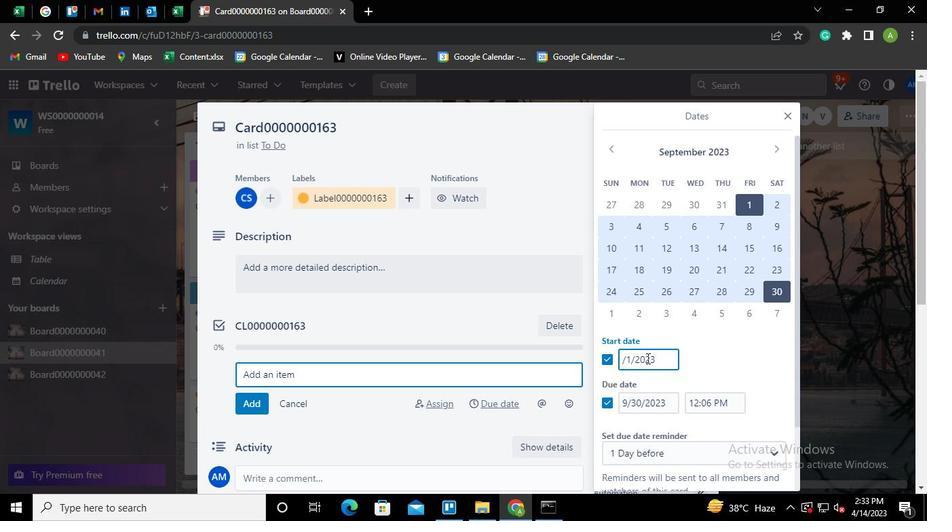 
Action: Keyboard <96>
Screenshot: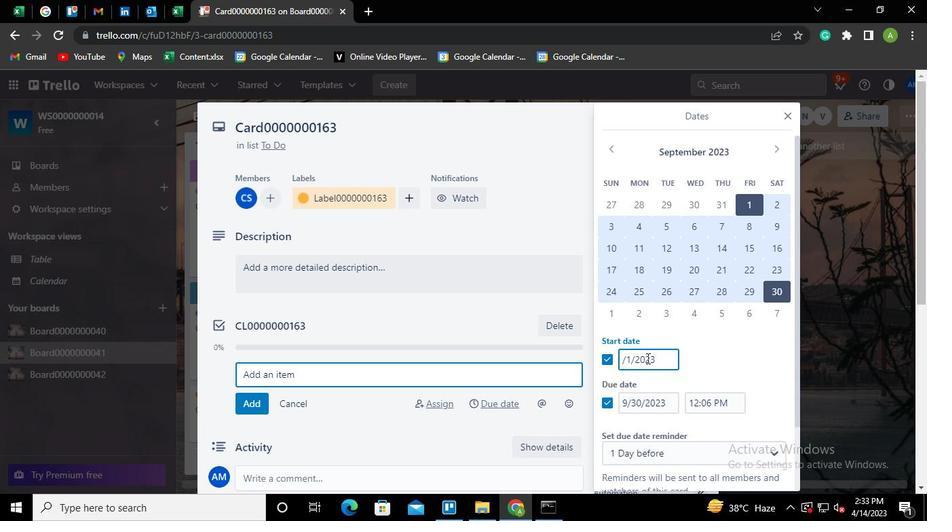
Action: Mouse moved to (640, 403)
Screenshot: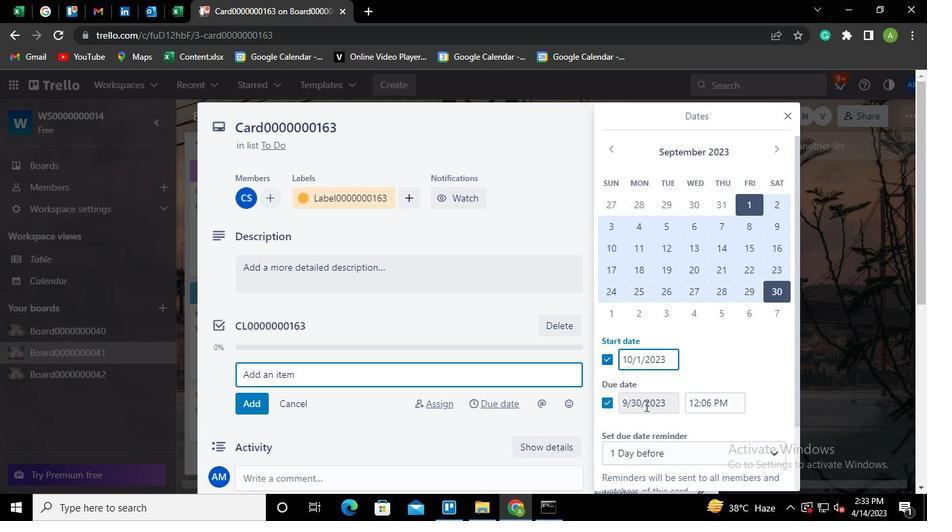 
Action: Mouse pressed left at (640, 403)
Screenshot: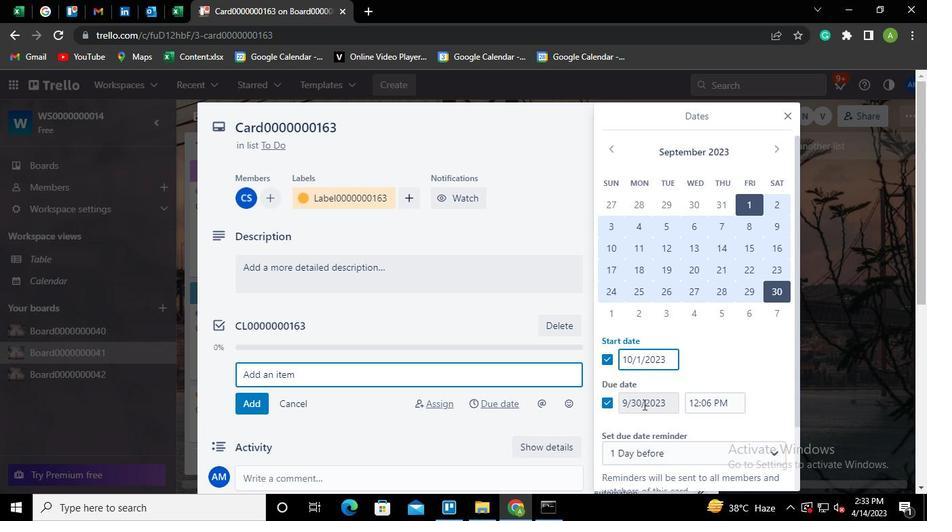 
Action: Mouse moved to (648, 403)
Screenshot: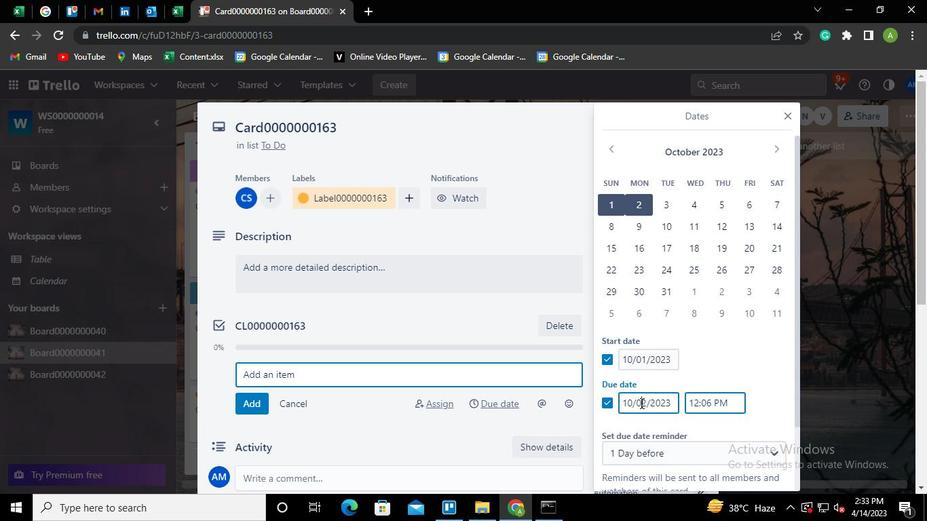
Action: Keyboard Key.down
Screenshot: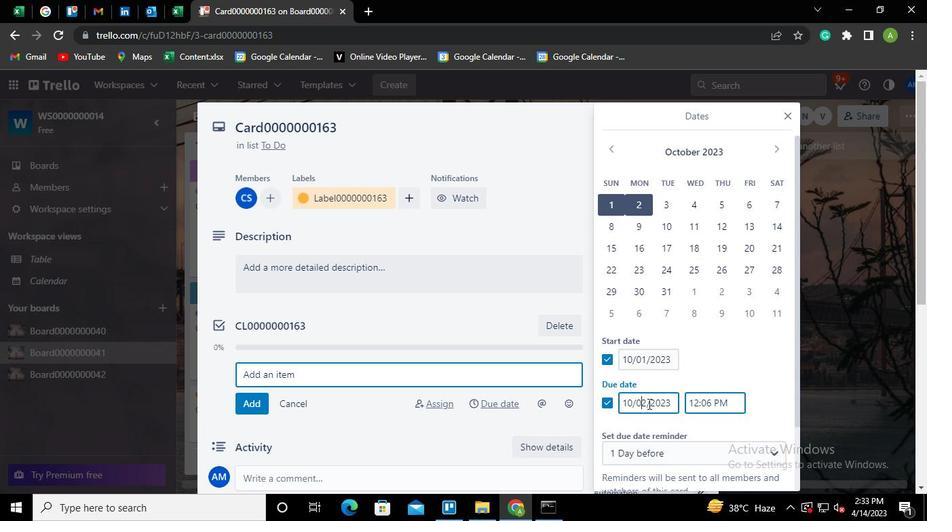 
Action: Keyboard Key.left
Screenshot: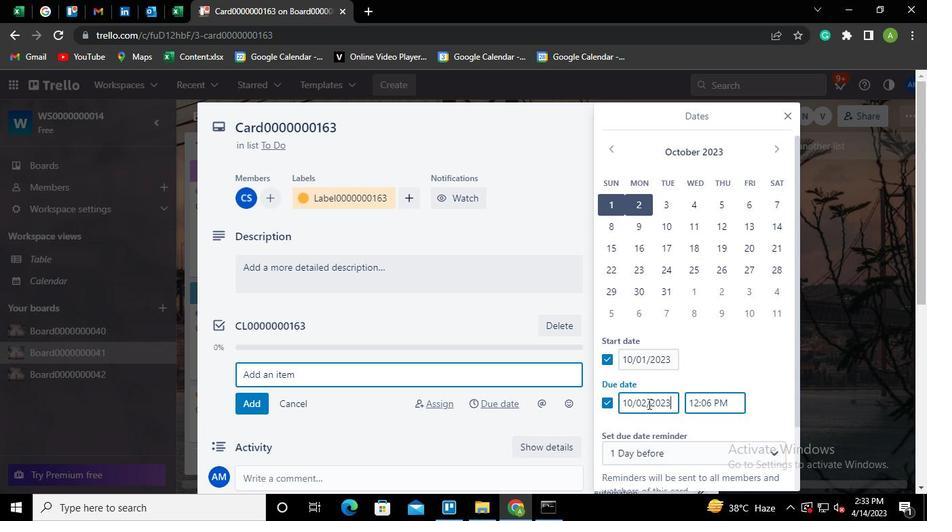 
Action: Keyboard Key.left
Screenshot: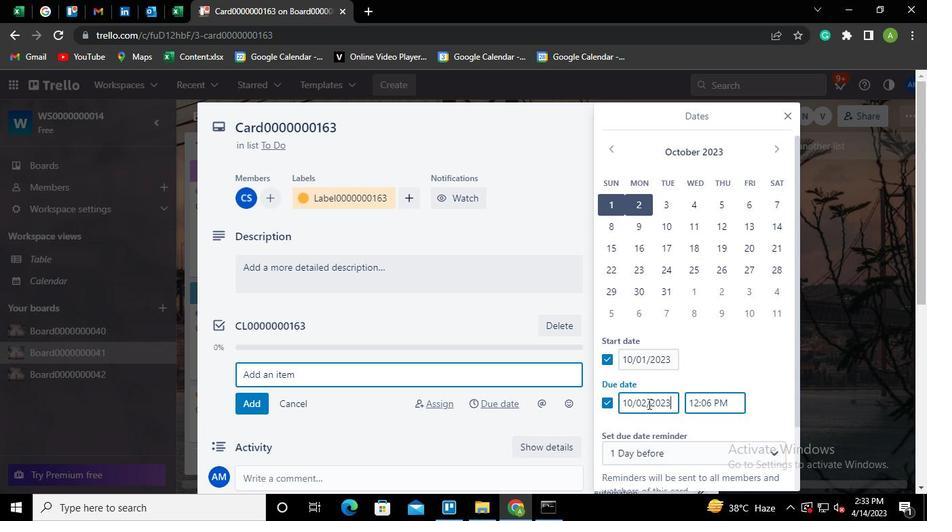 
Action: Keyboard Key.left
Screenshot: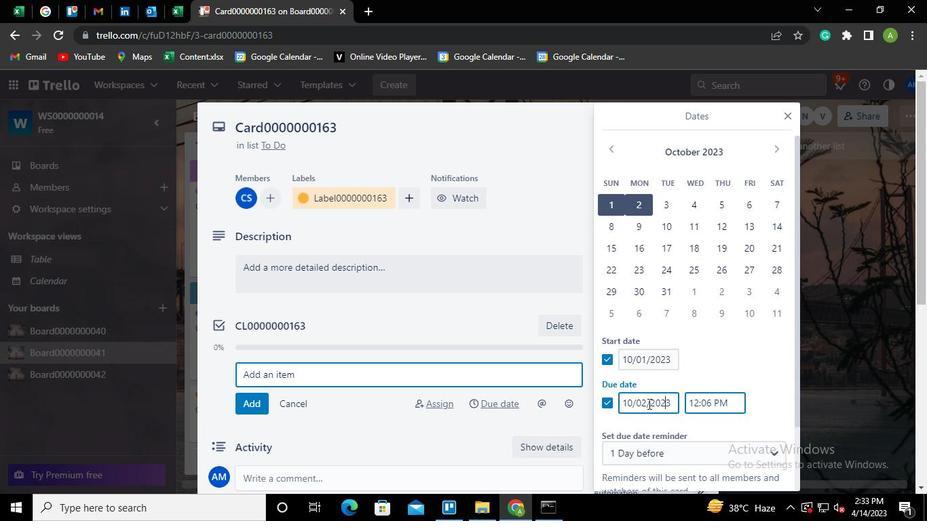
Action: Keyboard Key.left
Screenshot: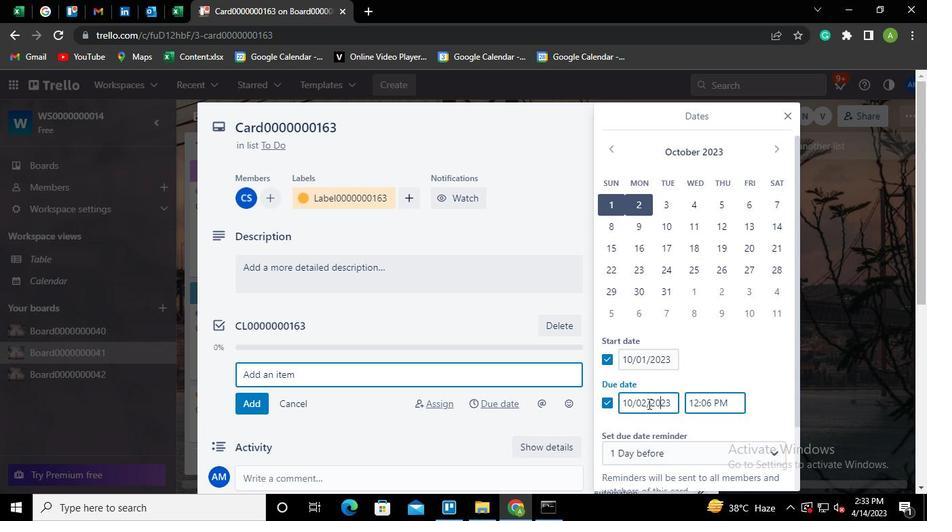 
Action: Keyboard Key.left
Screenshot: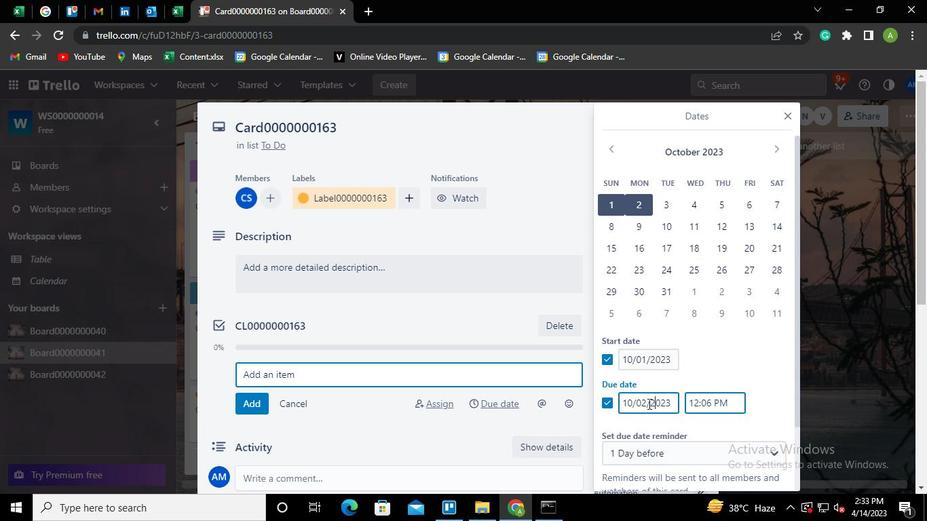 
Action: Keyboard Key.backspace
Screenshot: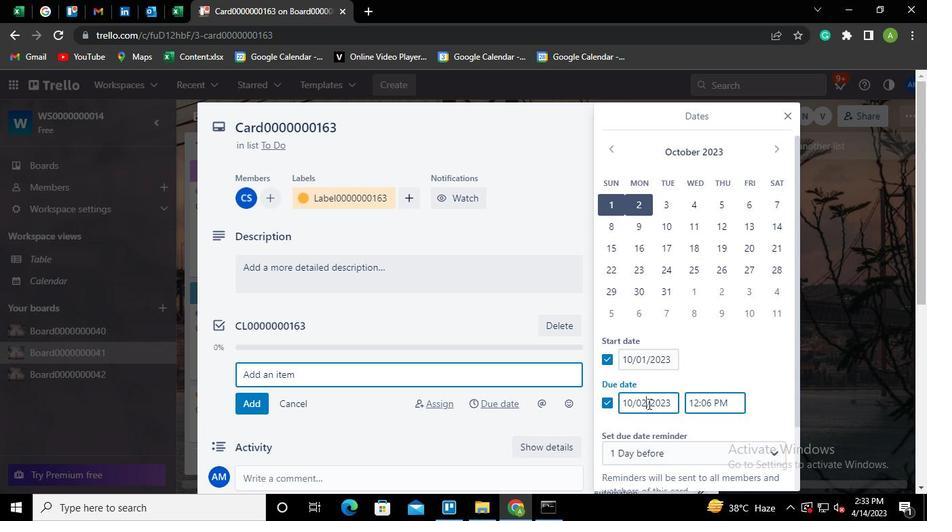 
Action: Keyboard Key.backspace
Screenshot: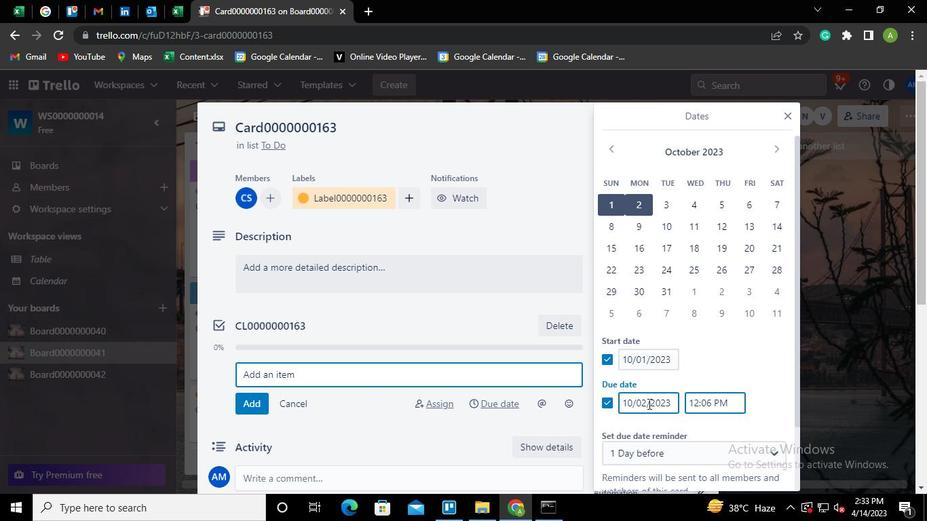 
Action: Keyboard <99>
Screenshot: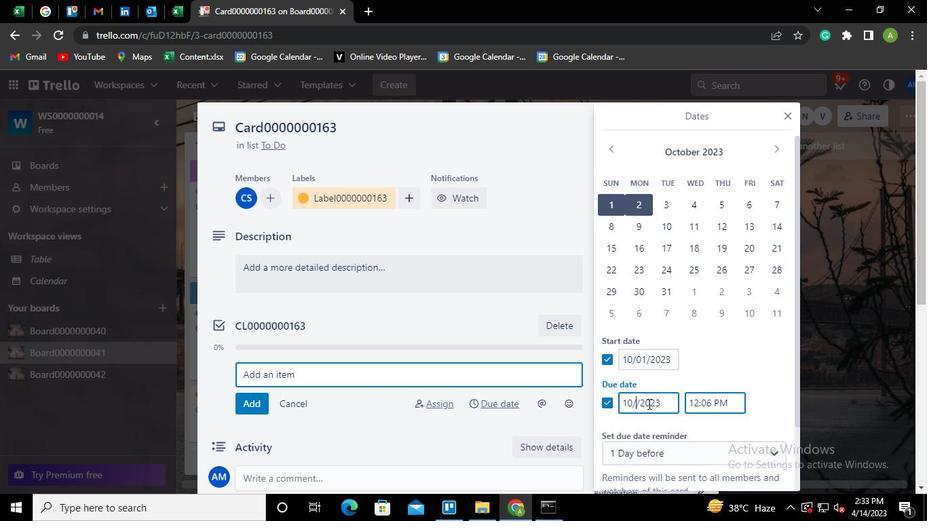 
Action: Keyboard <97>
Screenshot: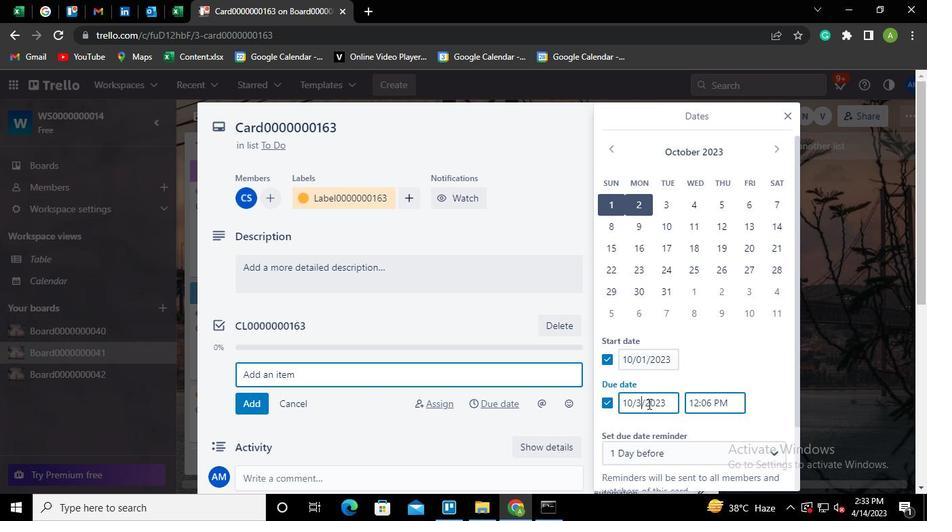 
Action: Mouse moved to (705, 365)
Screenshot: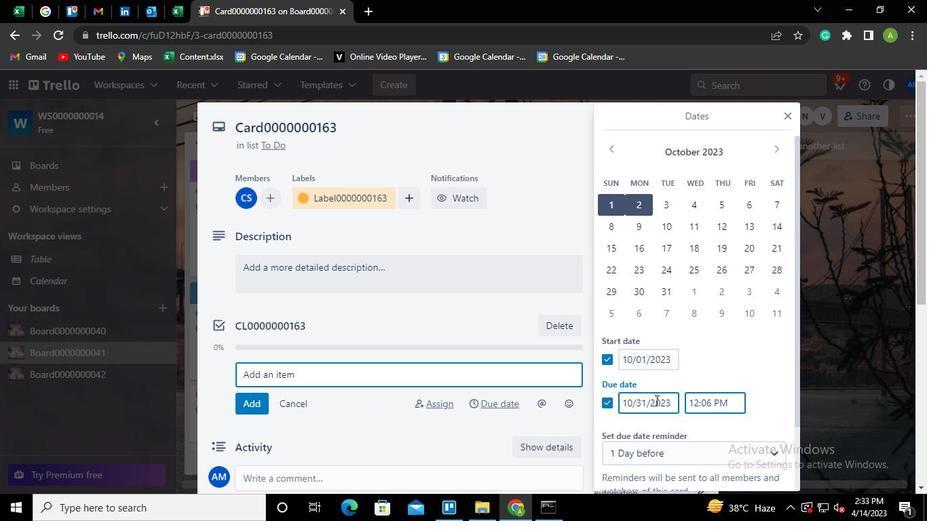 
Action: Mouse pressed left at (705, 365)
Screenshot: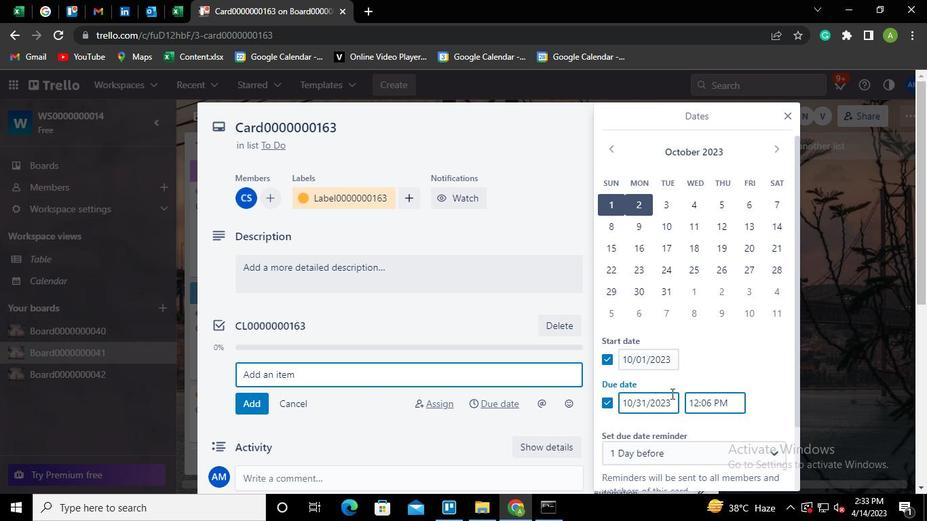 
Action: Mouse moved to (699, 435)
Screenshot: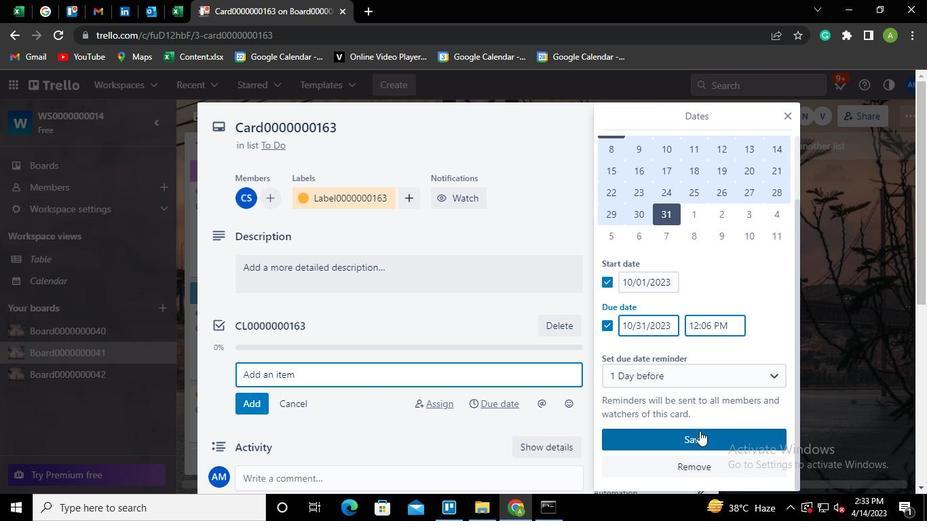 
Action: Mouse pressed left at (699, 435)
Screenshot: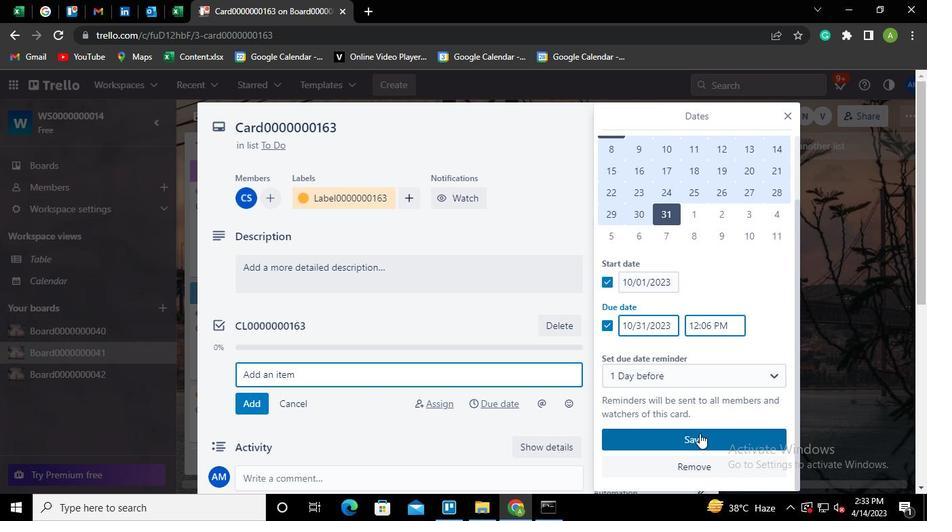 
Action: Mouse moved to (551, 512)
Screenshot: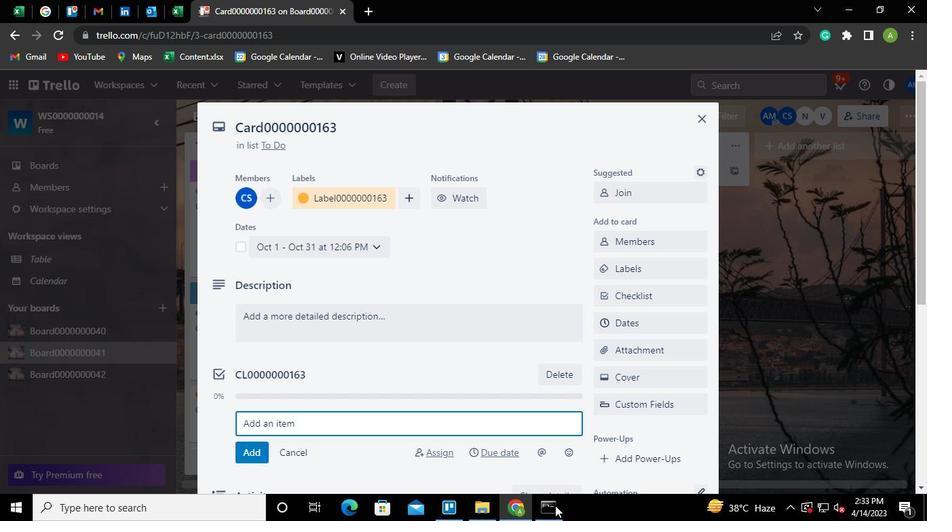 
Action: Mouse pressed left at (551, 512)
Screenshot: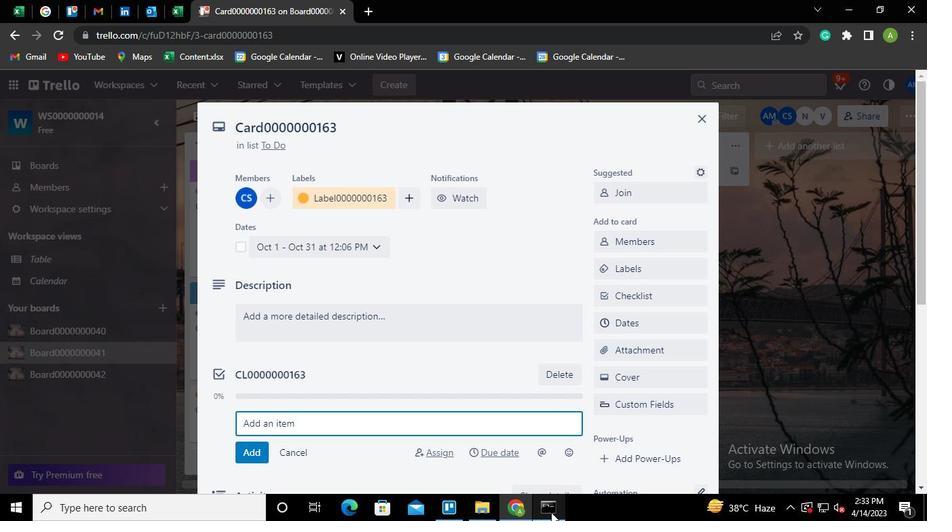 
Action: Mouse moved to (701, 62)
Screenshot: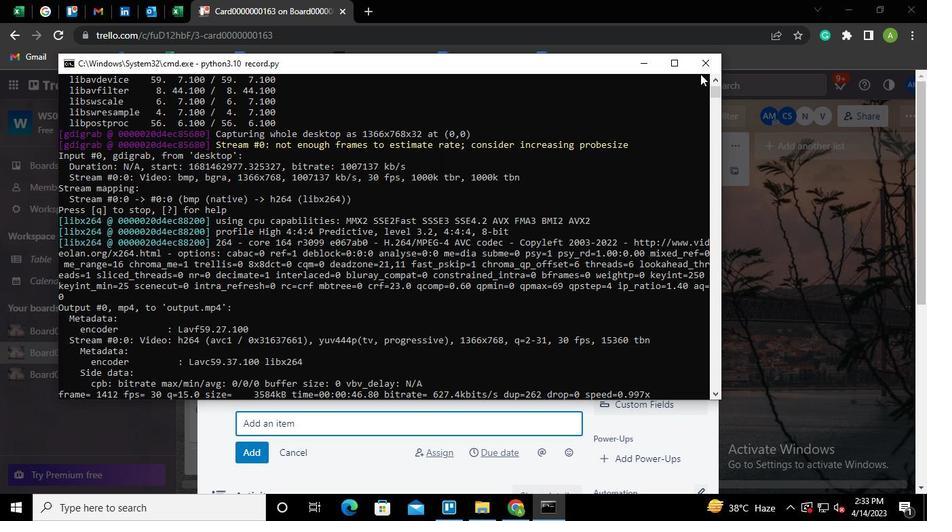 
Action: Mouse pressed left at (701, 62)
Screenshot: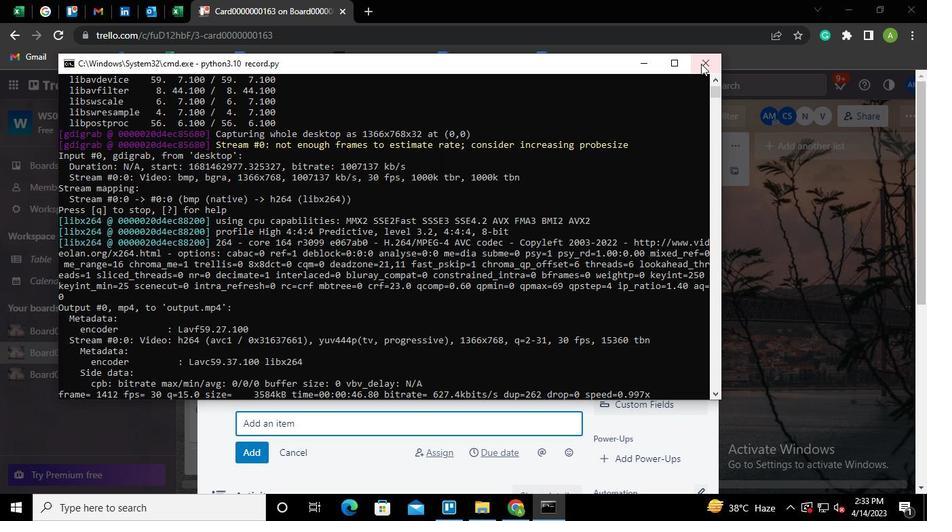 
